 Task: Search one way flight ticket for 5 adults, 2 children, 1 infant in seat and 1 infant on lap in economy from Manchester: Manchester-boston Regional Airport to Rockford: Chicago Rockford International Airport(was Northwest Chicagoland Regional Airport At Rockford) on 5-1-2023. Choice of flights is Delta. Number of bags: 2 carry on bags. Price is upto 98000. Outbound departure time preference is 18:45.
Action: Mouse moved to (232, 333)
Screenshot: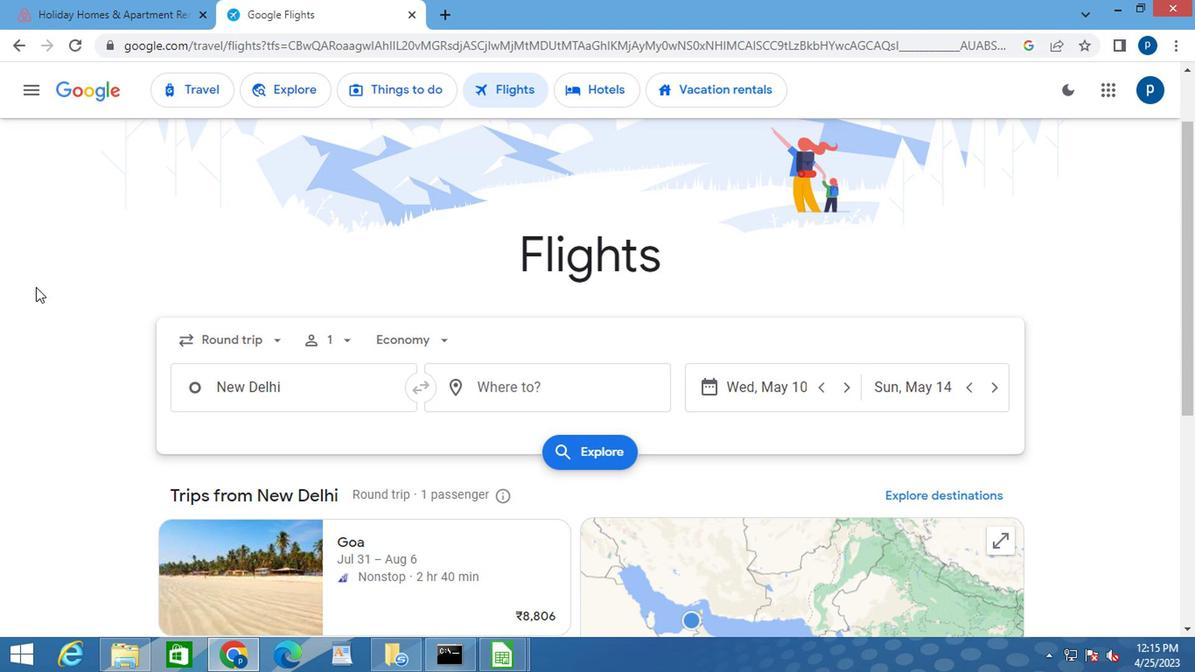 
Action: Mouse pressed left at (232, 333)
Screenshot: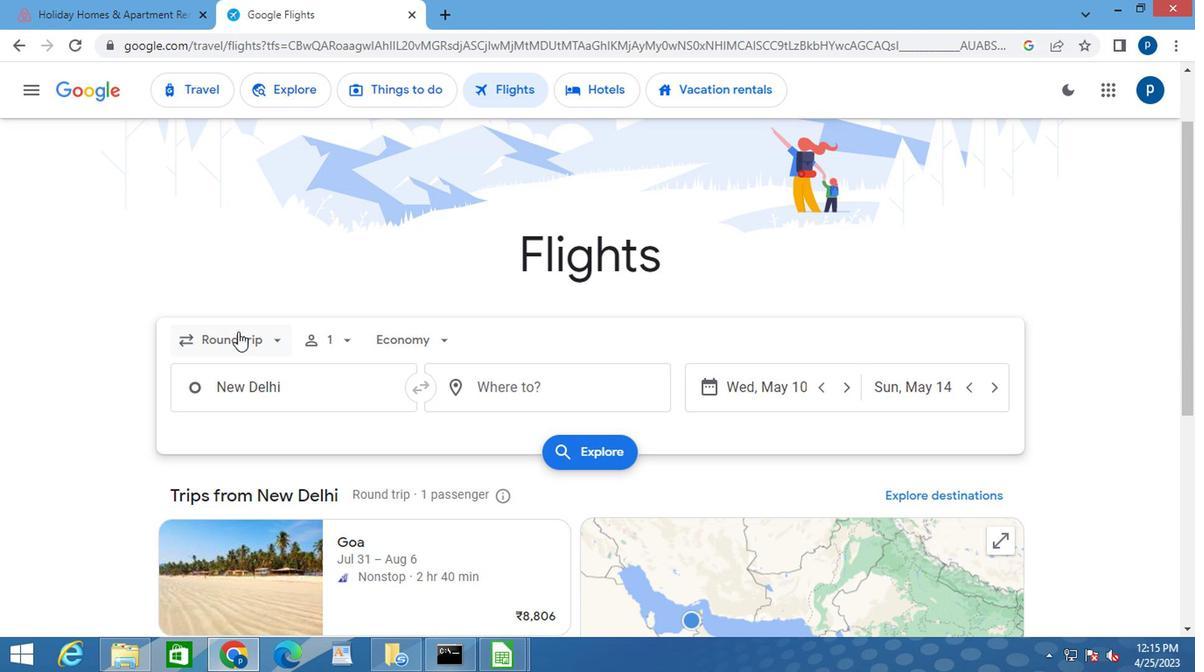 
Action: Mouse moved to (237, 416)
Screenshot: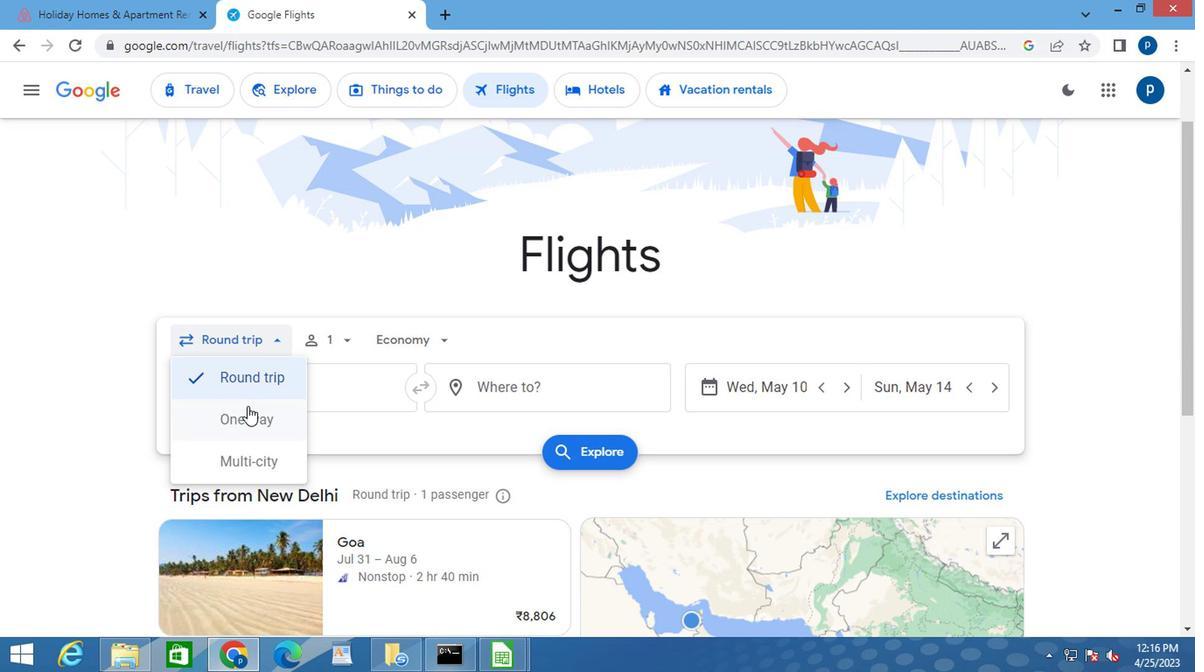 
Action: Mouse pressed left at (237, 416)
Screenshot: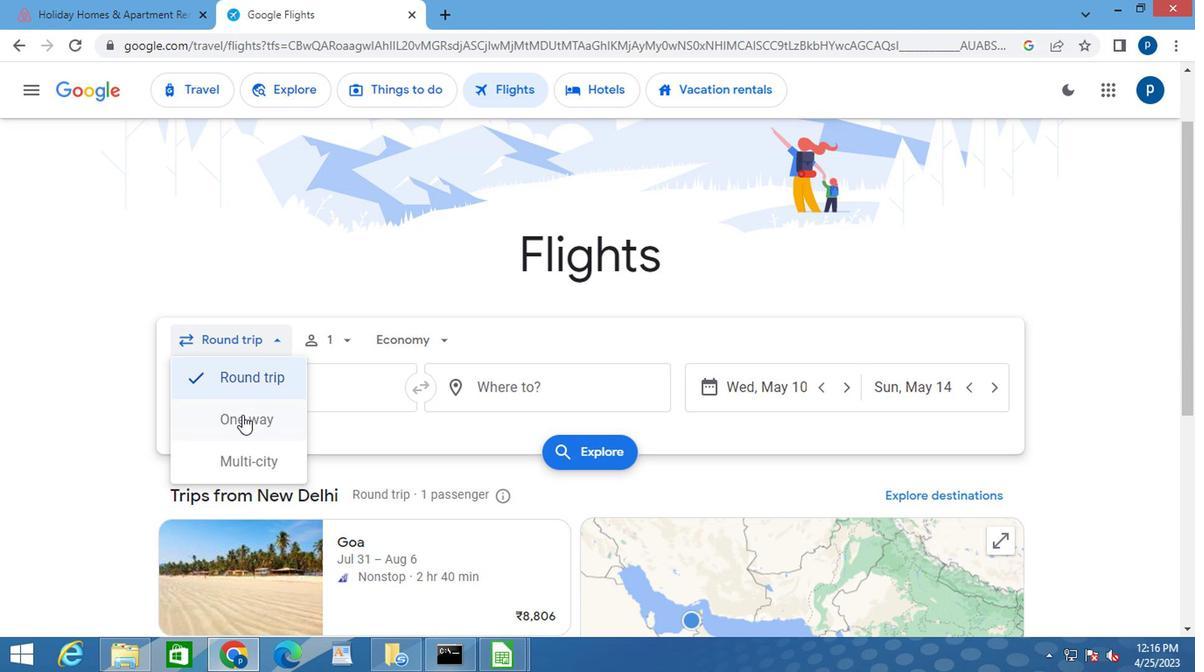 
Action: Mouse moved to (337, 341)
Screenshot: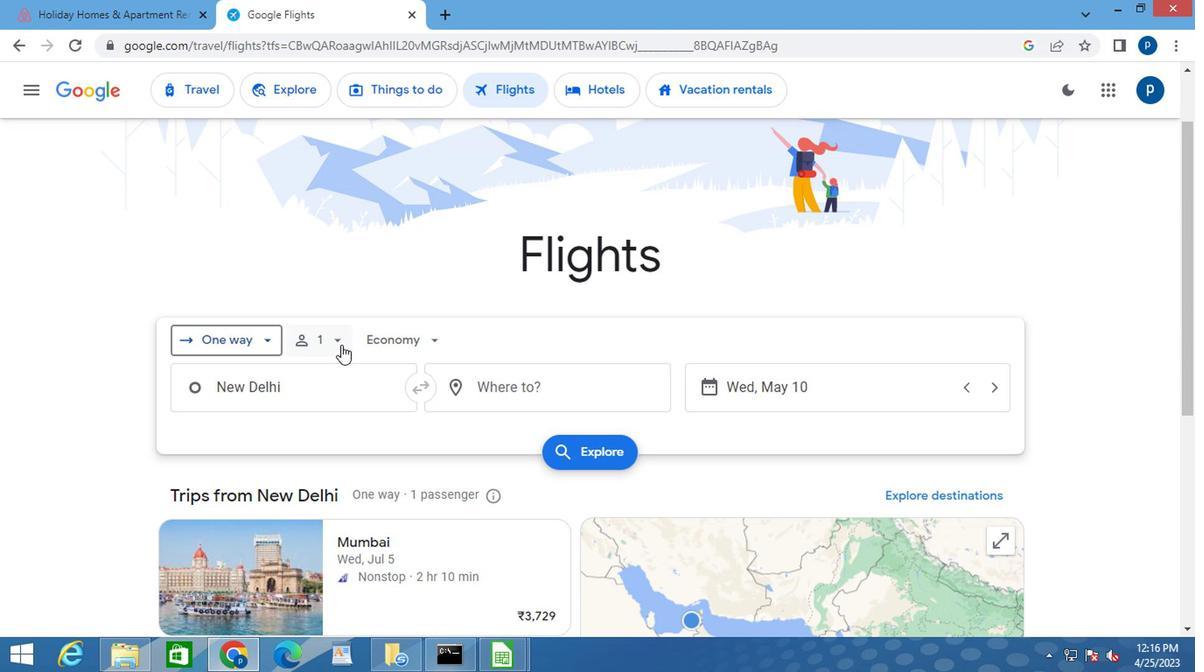 
Action: Mouse pressed left at (337, 341)
Screenshot: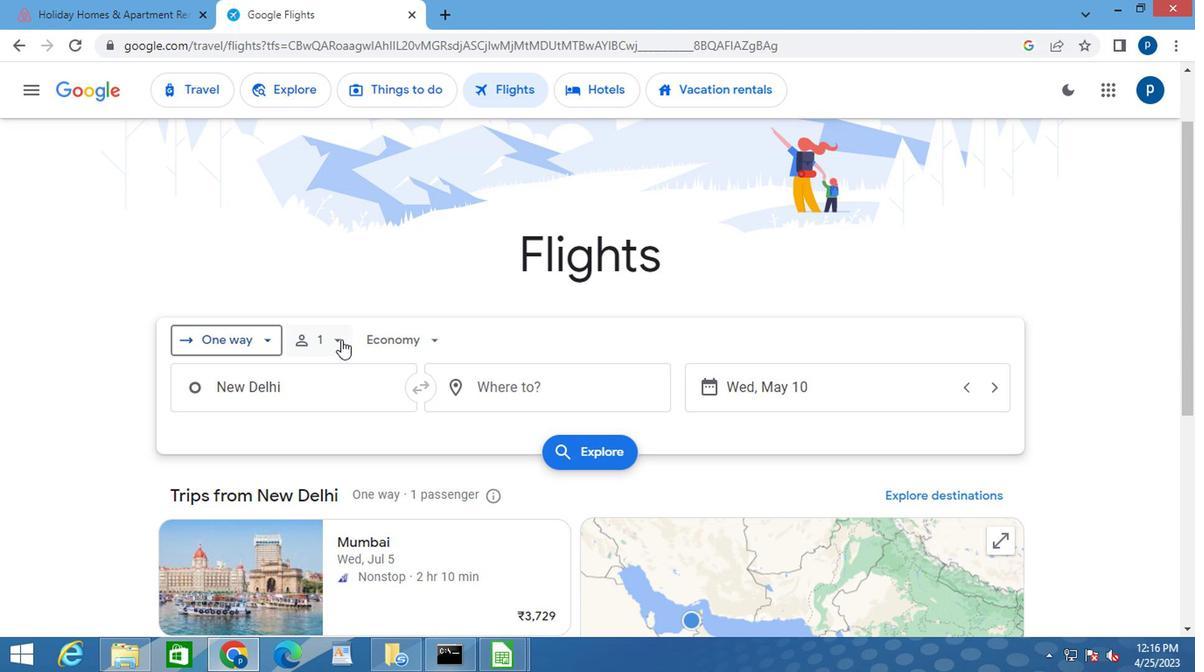 
Action: Mouse moved to (474, 387)
Screenshot: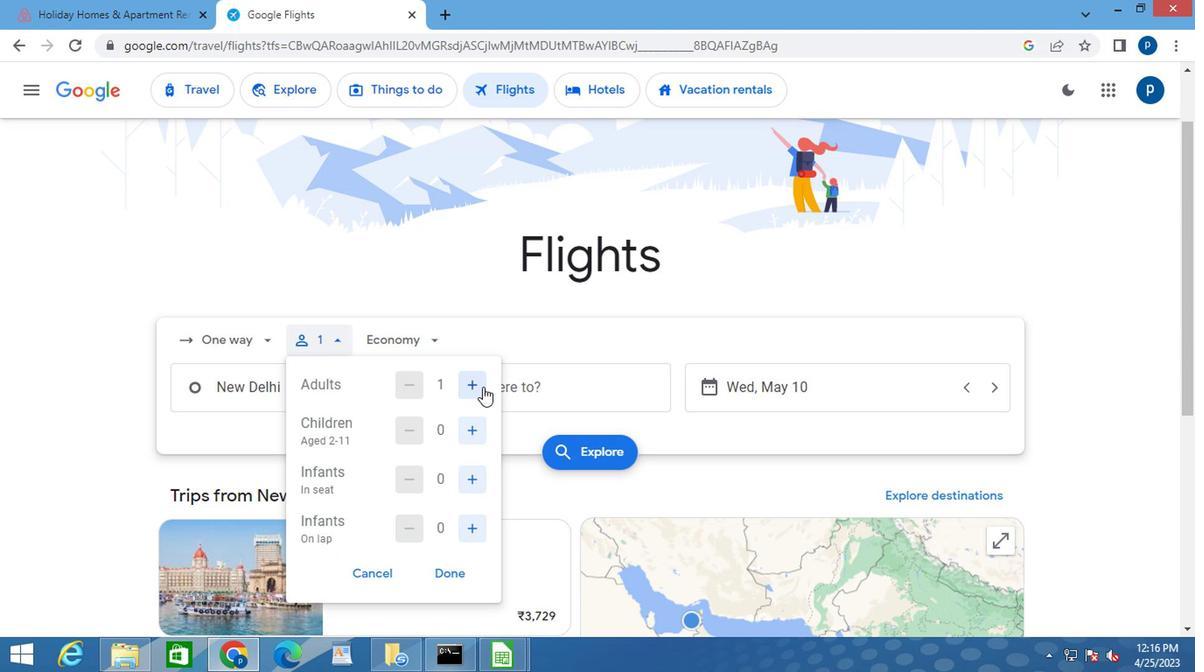 
Action: Mouse pressed left at (474, 387)
Screenshot: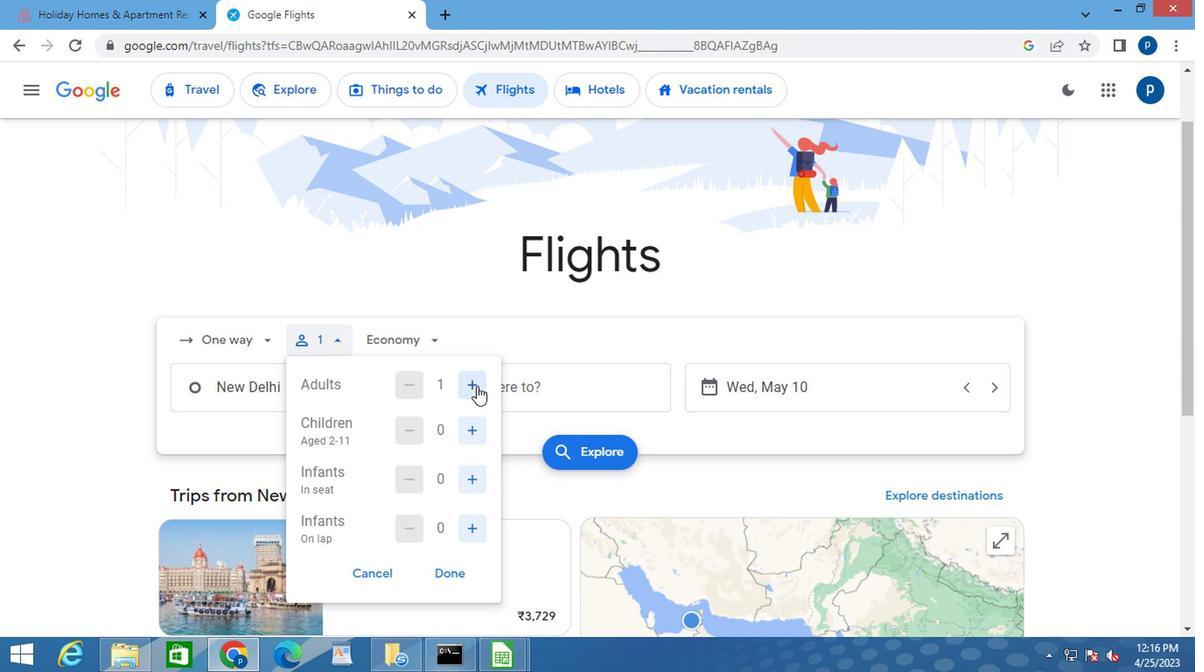 
Action: Mouse pressed left at (474, 387)
Screenshot: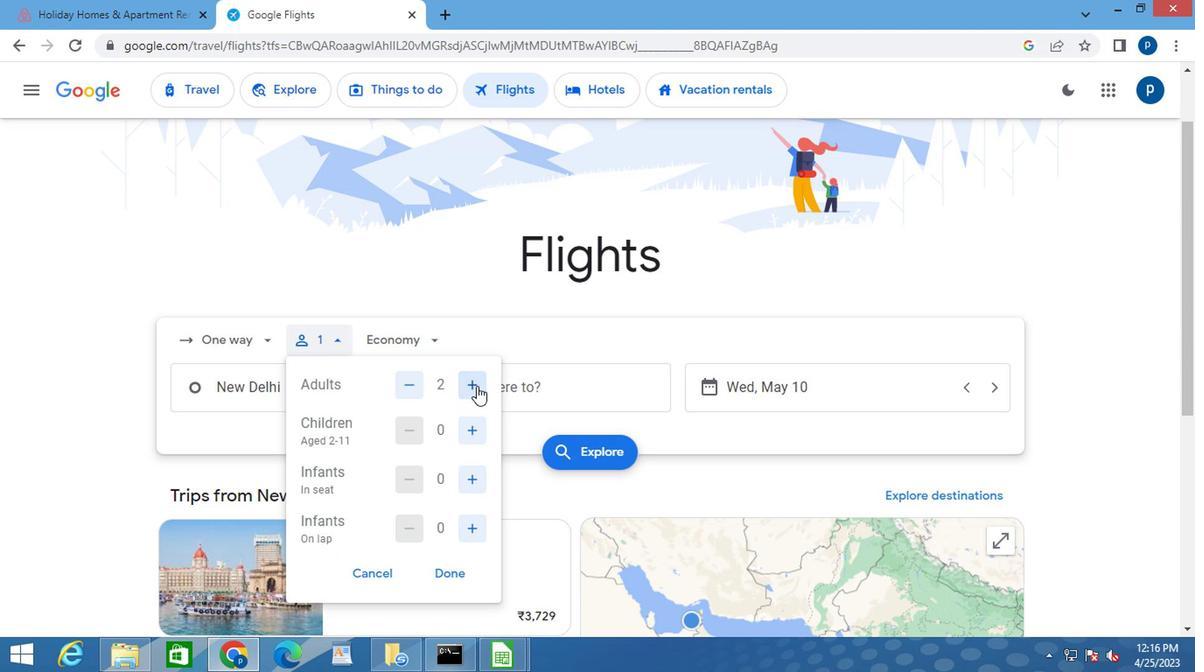 
Action: Mouse pressed left at (474, 387)
Screenshot: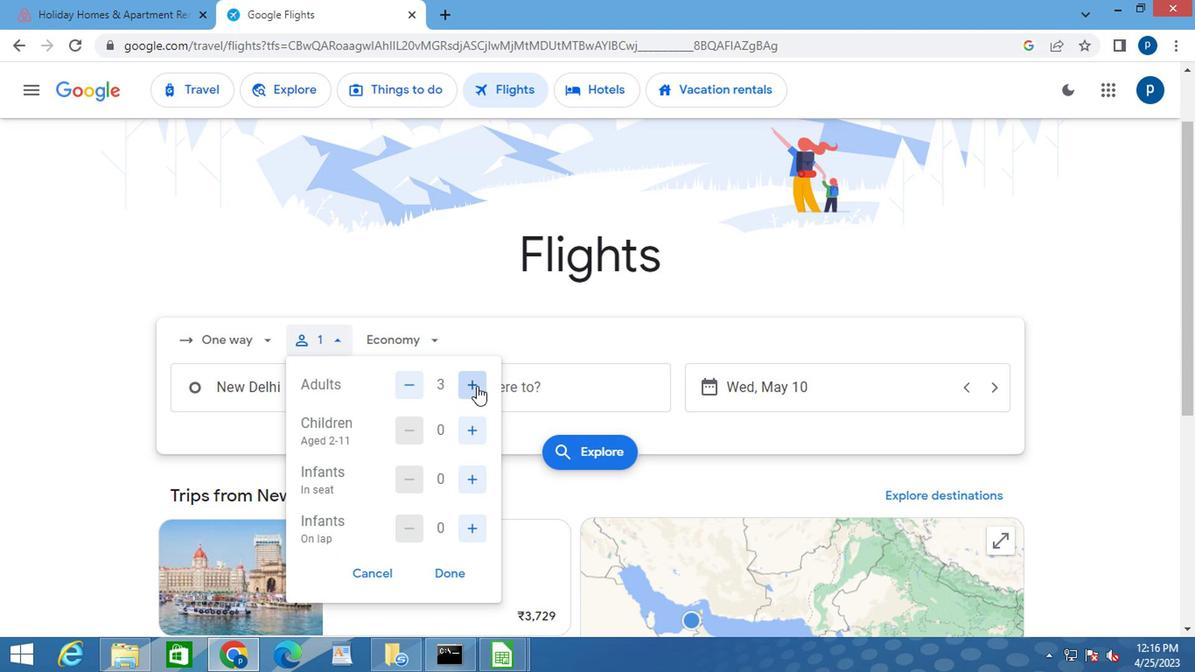 
Action: Mouse pressed left at (474, 387)
Screenshot: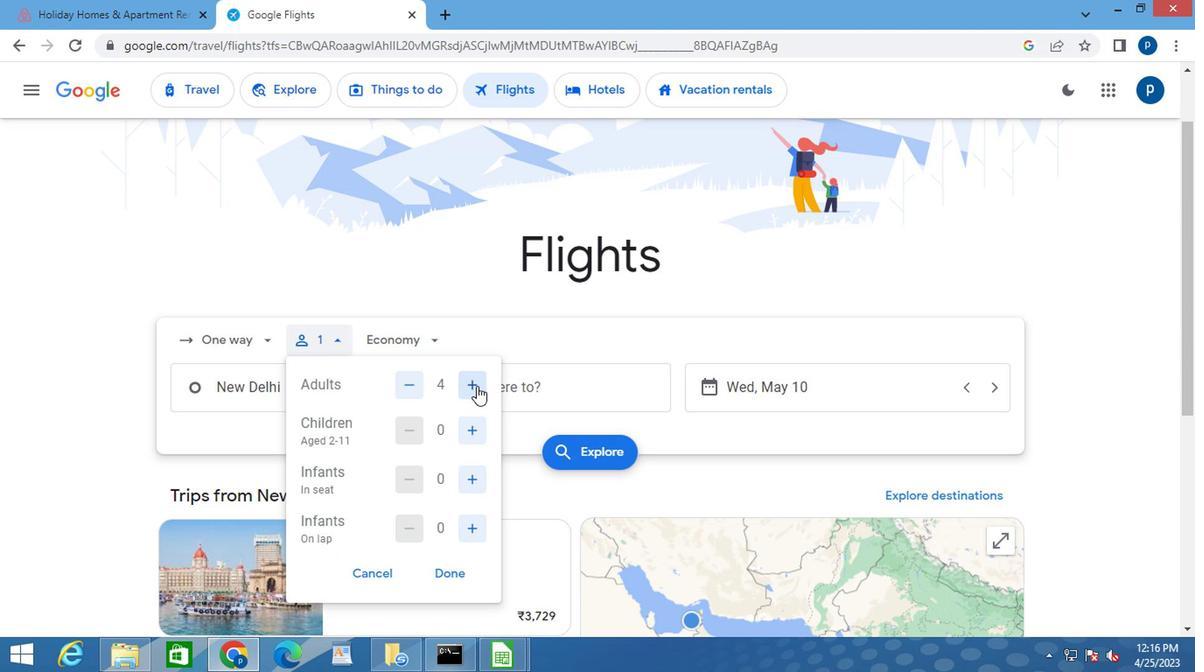 
Action: Mouse moved to (465, 429)
Screenshot: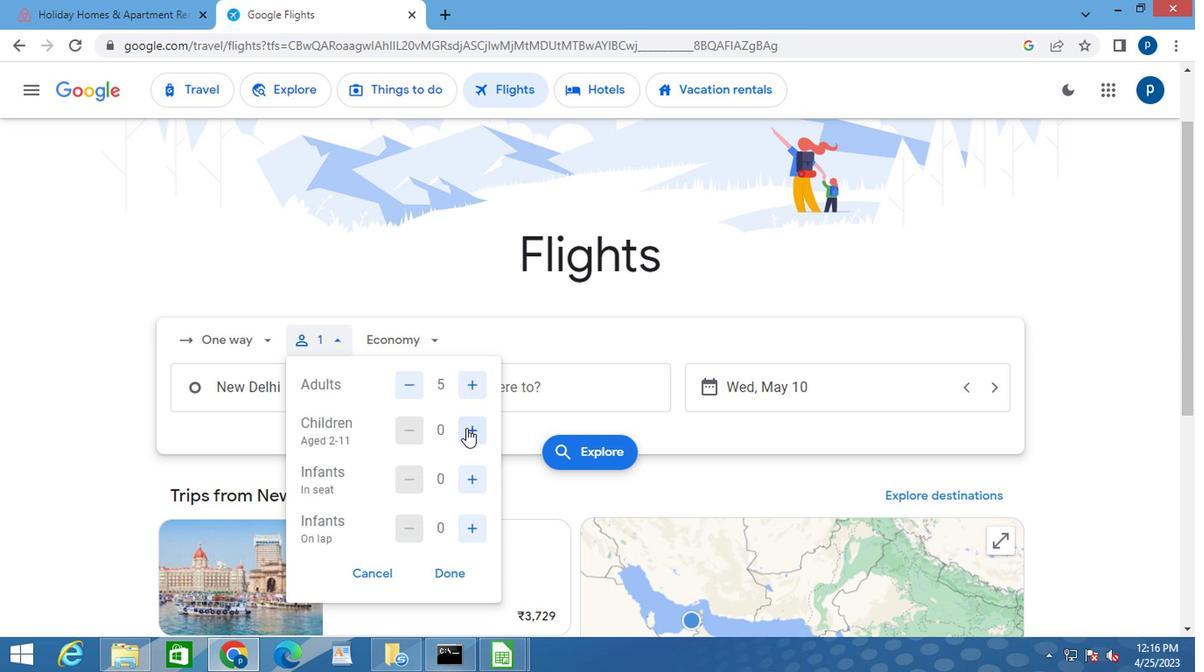 
Action: Mouse pressed left at (465, 429)
Screenshot: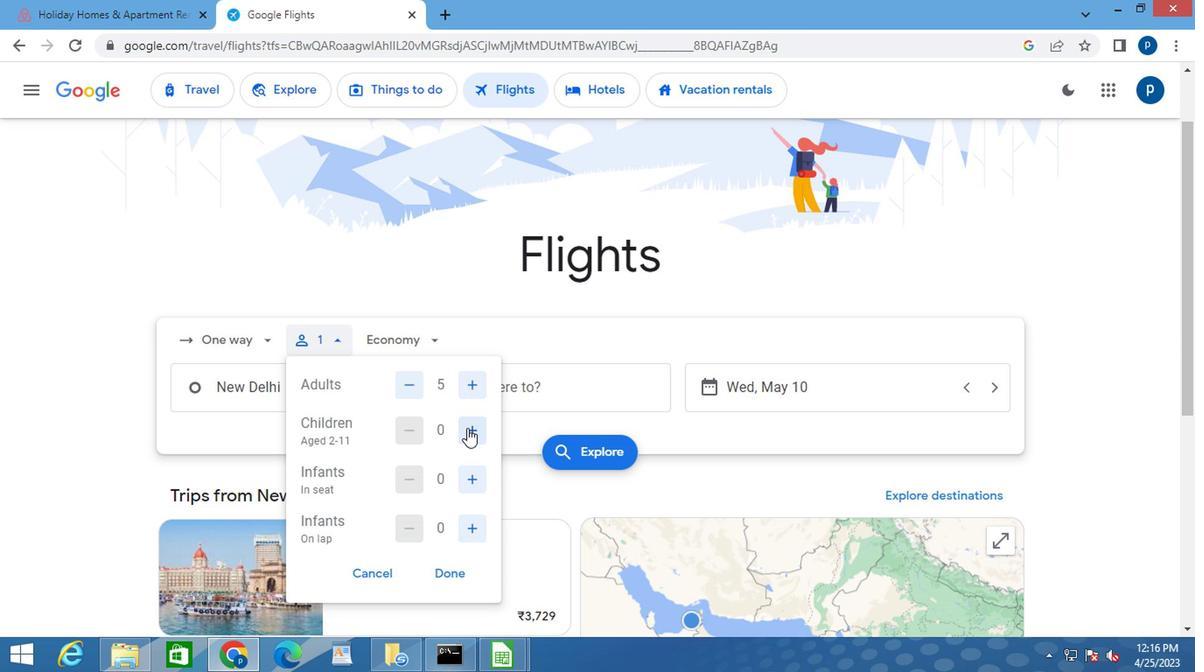 
Action: Mouse moved to (466, 428)
Screenshot: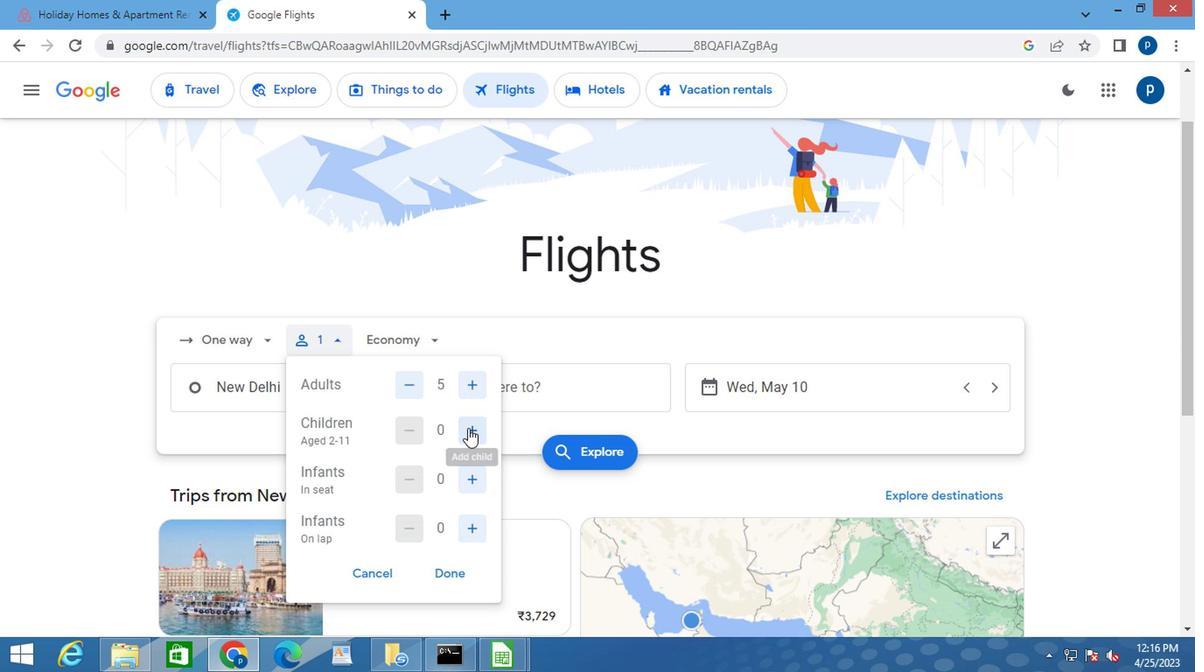 
Action: Mouse pressed left at (466, 428)
Screenshot: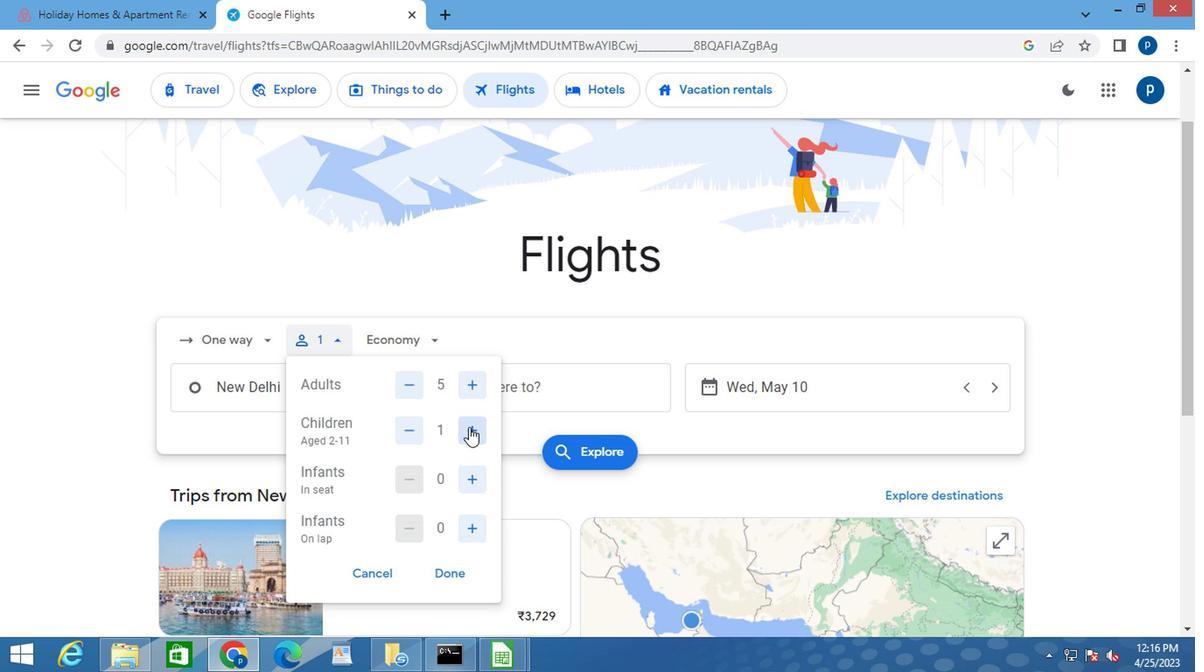 
Action: Mouse moved to (468, 479)
Screenshot: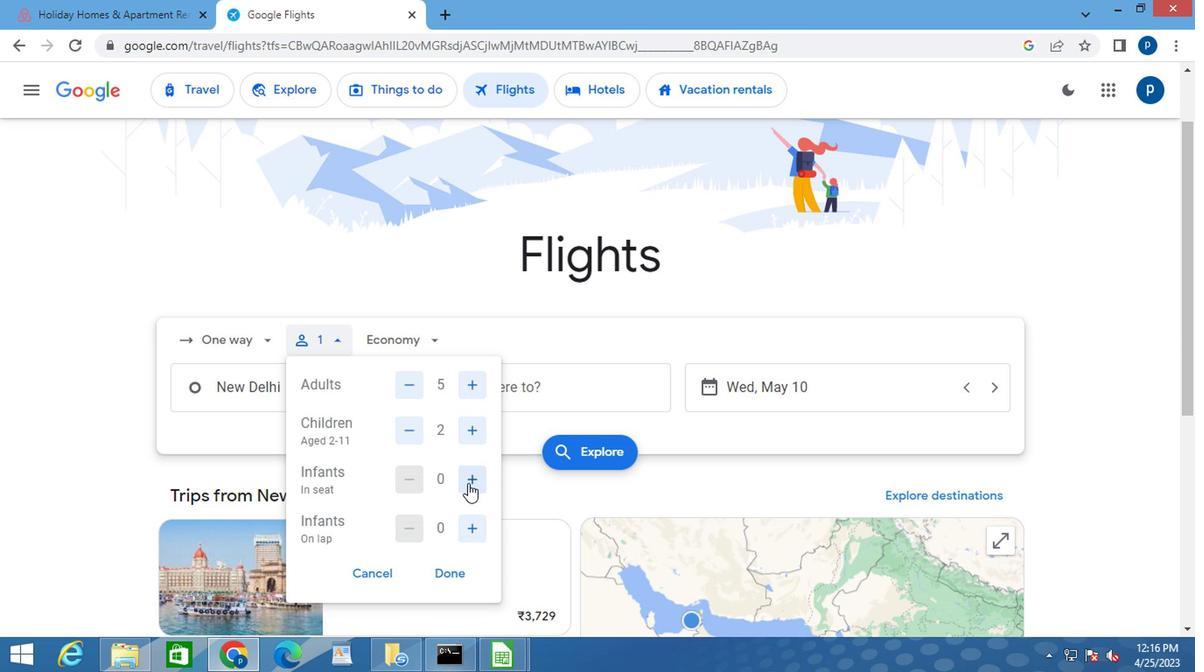 
Action: Mouse pressed left at (468, 479)
Screenshot: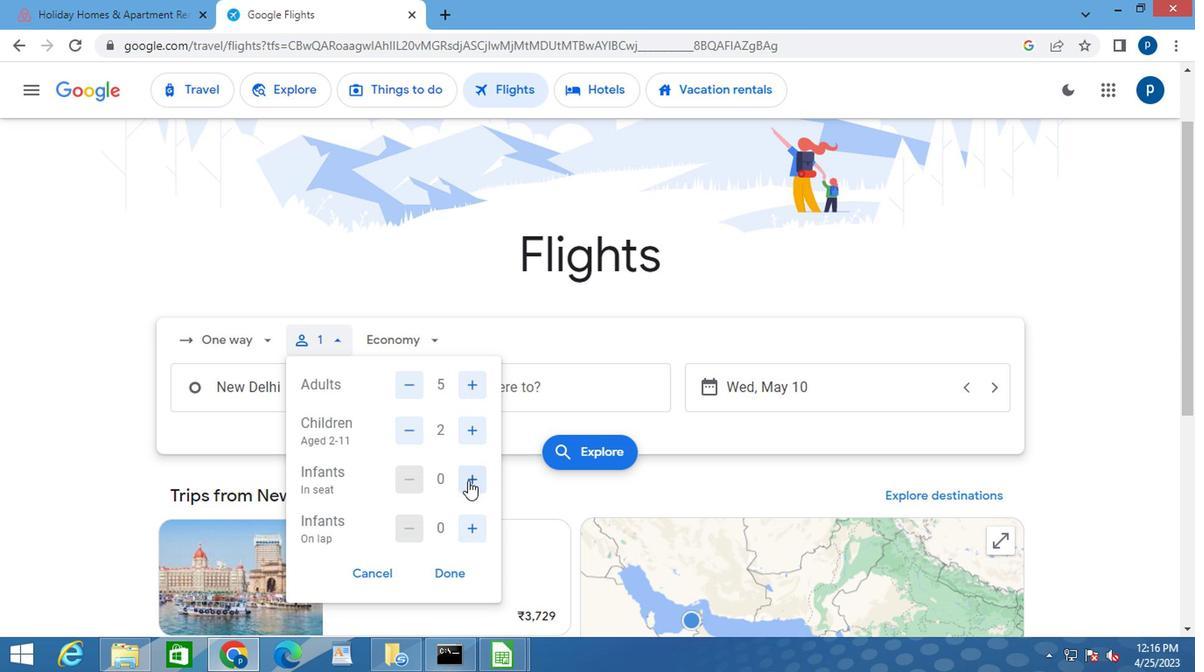 
Action: Mouse moved to (466, 524)
Screenshot: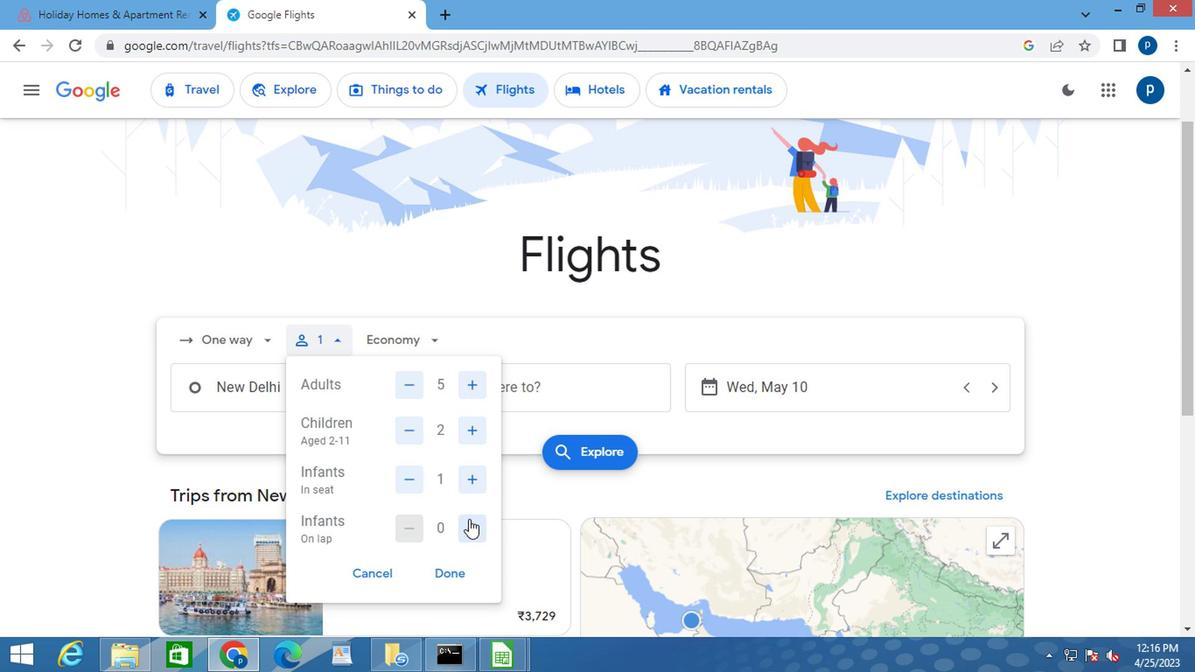 
Action: Mouse pressed left at (466, 524)
Screenshot: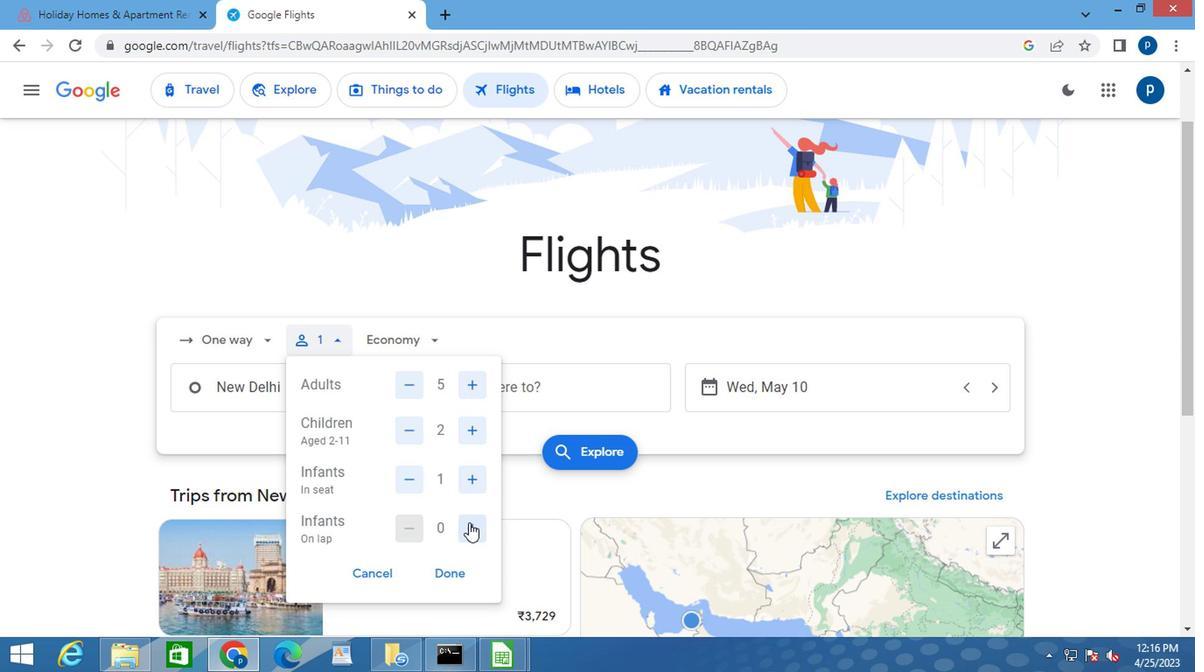 
Action: Mouse moved to (445, 570)
Screenshot: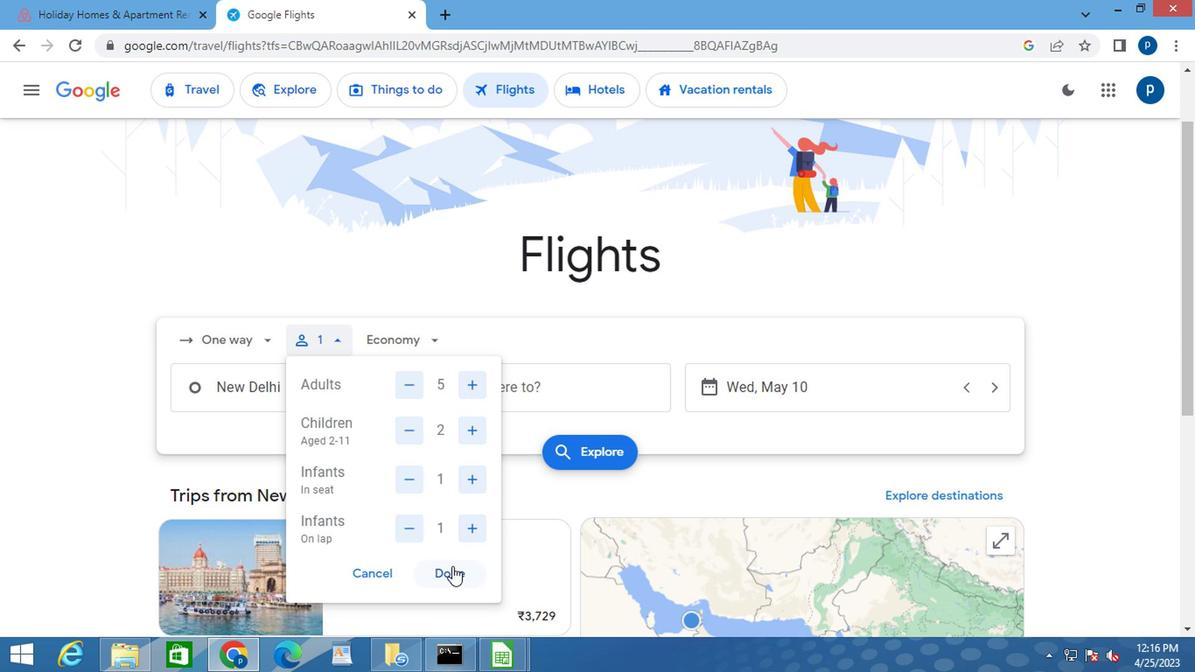 
Action: Mouse pressed left at (445, 570)
Screenshot: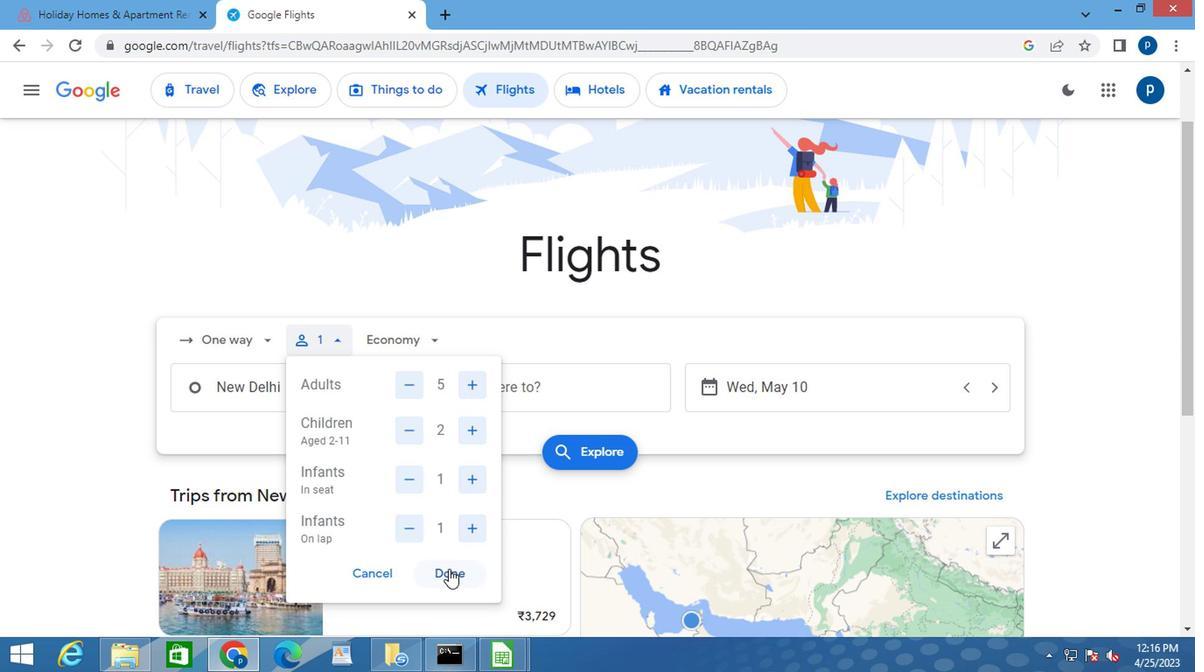 
Action: Mouse moved to (420, 339)
Screenshot: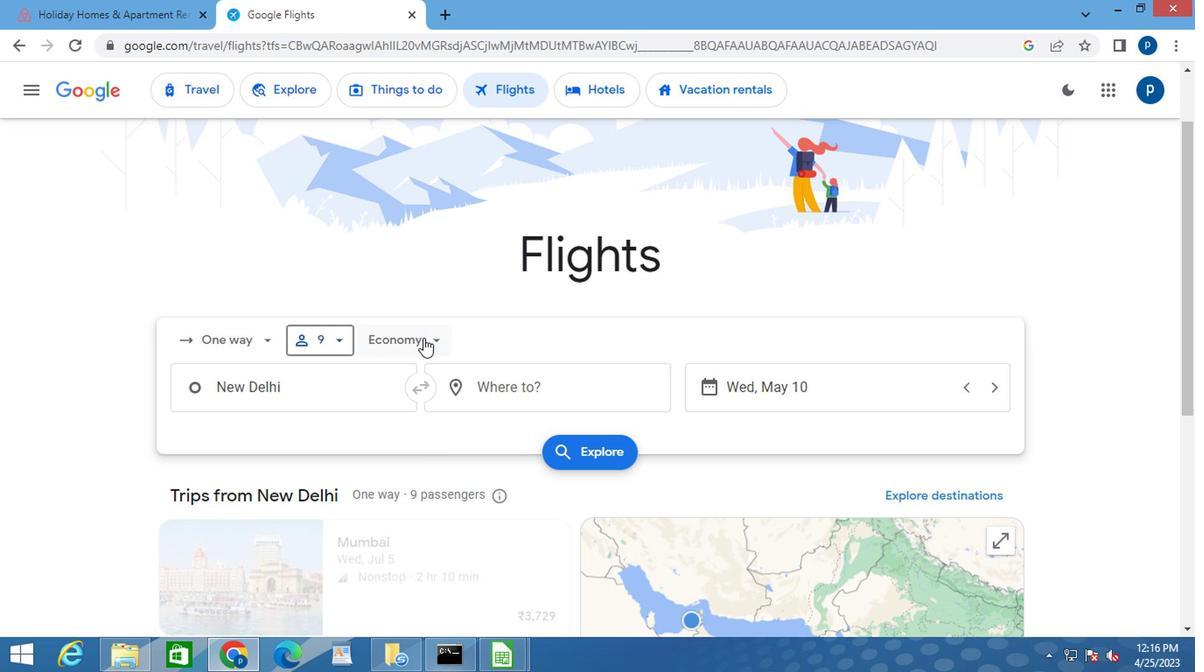 
Action: Mouse pressed left at (420, 339)
Screenshot: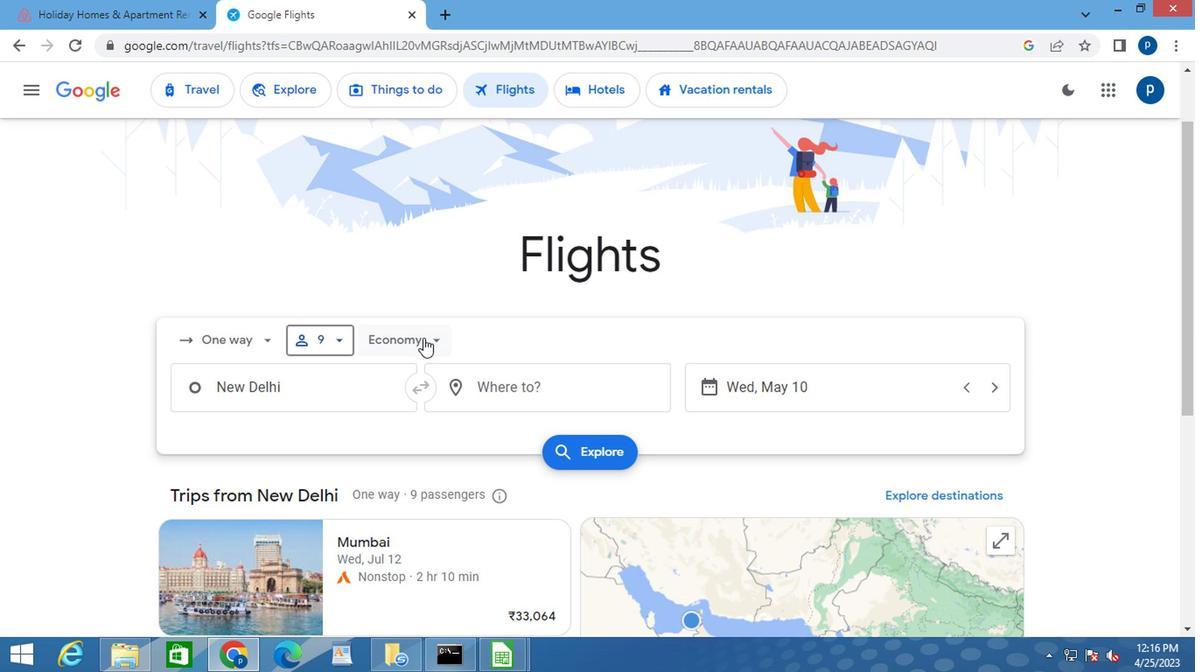 
Action: Mouse pressed left at (420, 339)
Screenshot: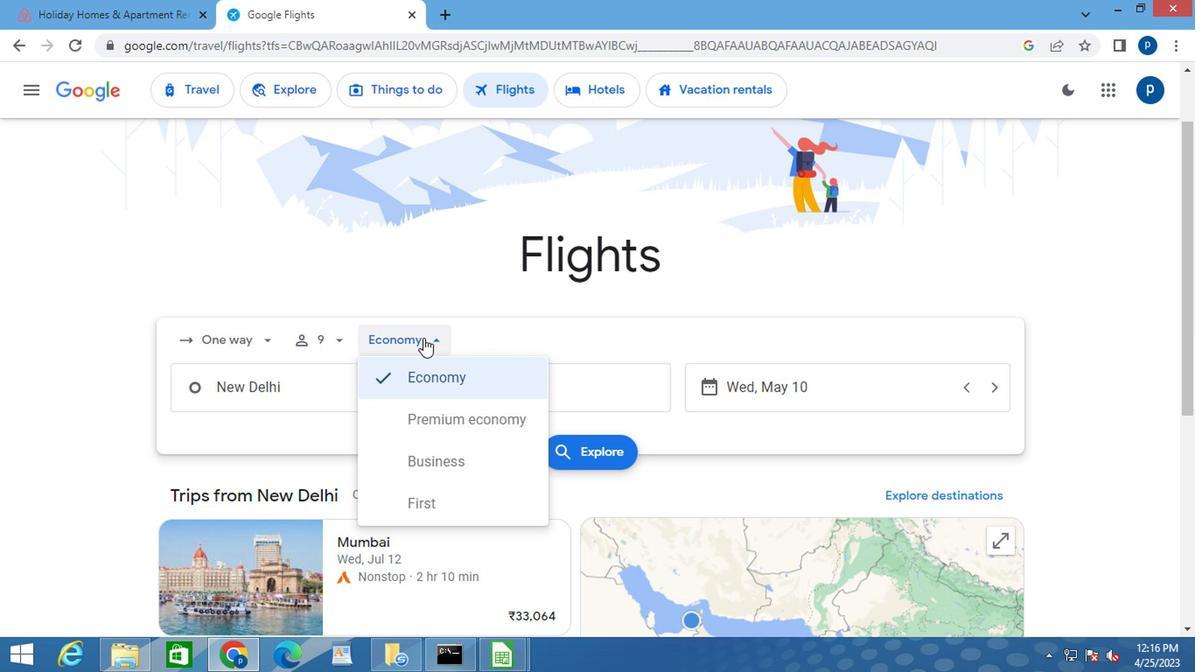 
Action: Mouse moved to (251, 390)
Screenshot: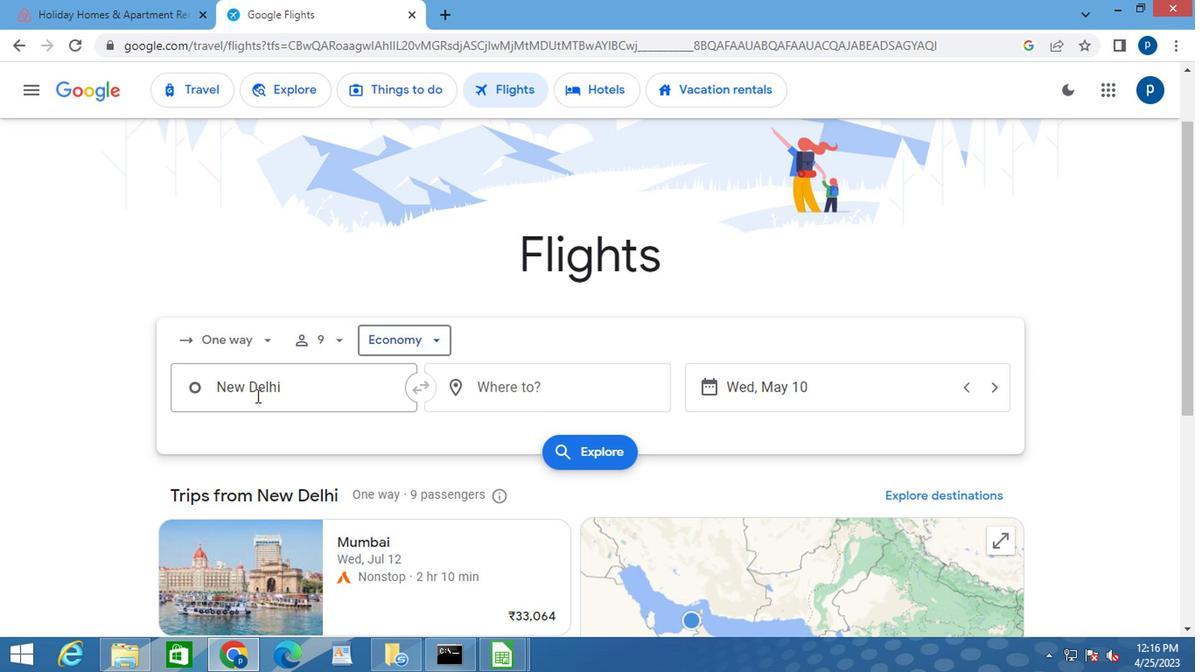 
Action: Mouse pressed left at (251, 390)
Screenshot: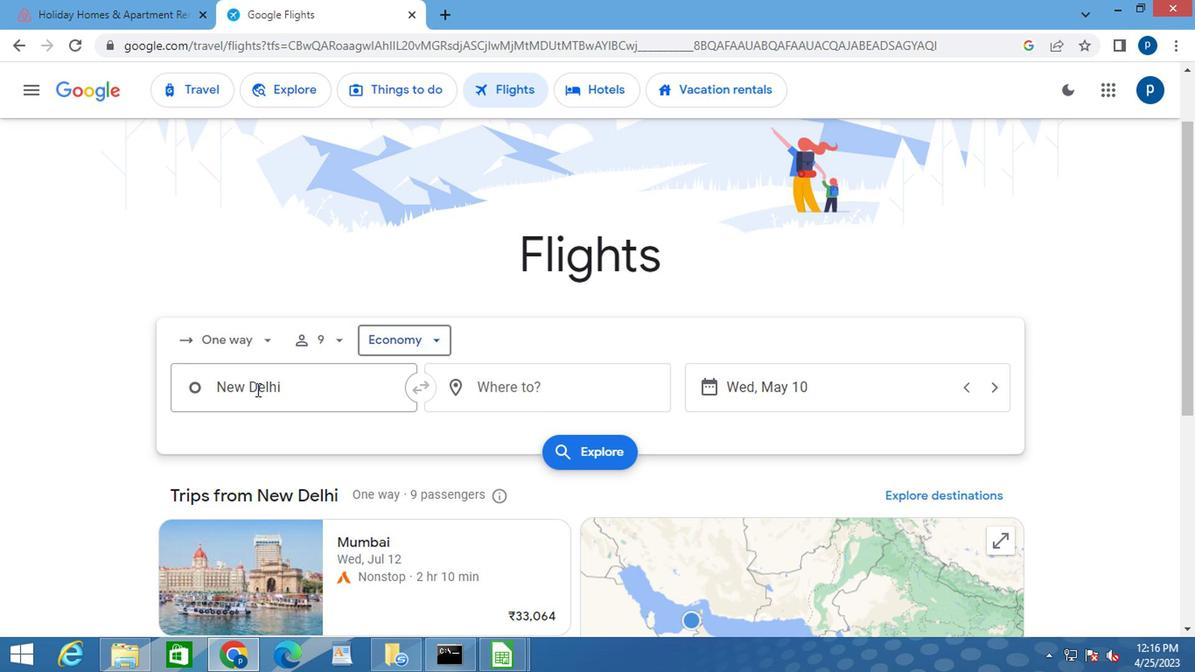 
Action: Mouse pressed left at (251, 390)
Screenshot: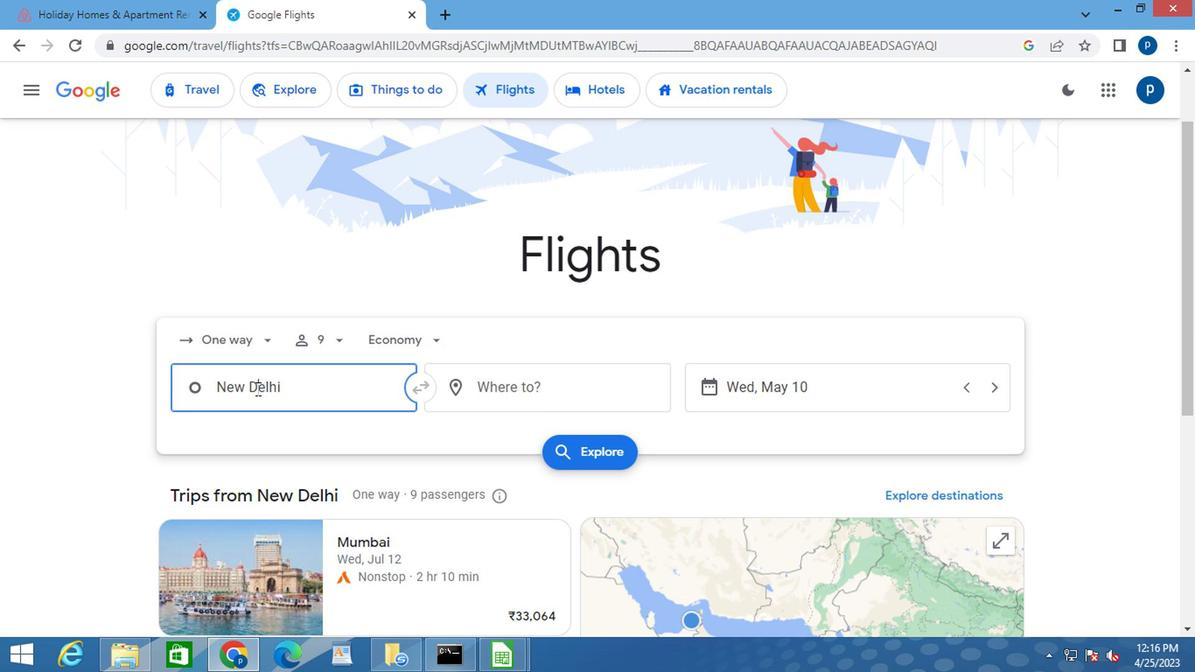 
Action: Key pressed m<Key.caps_lock>anchester<Key.space>-<Key.space><Key.caps_lock>b<Key.caps_lock>o
Screenshot: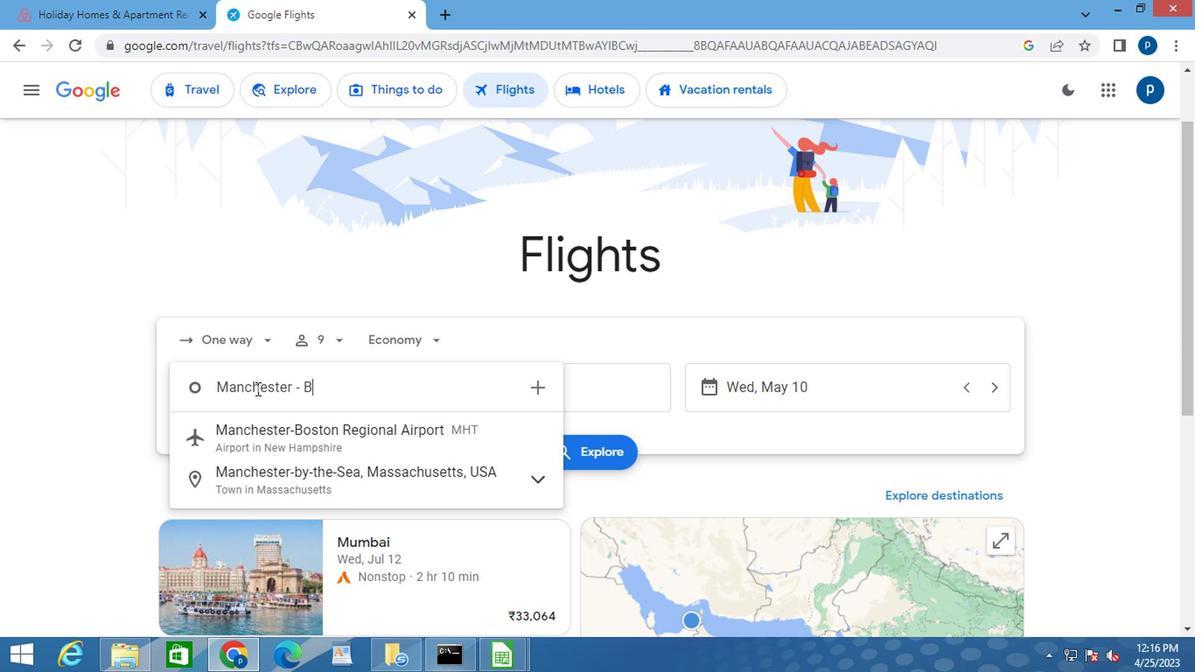 
Action: Mouse moved to (327, 428)
Screenshot: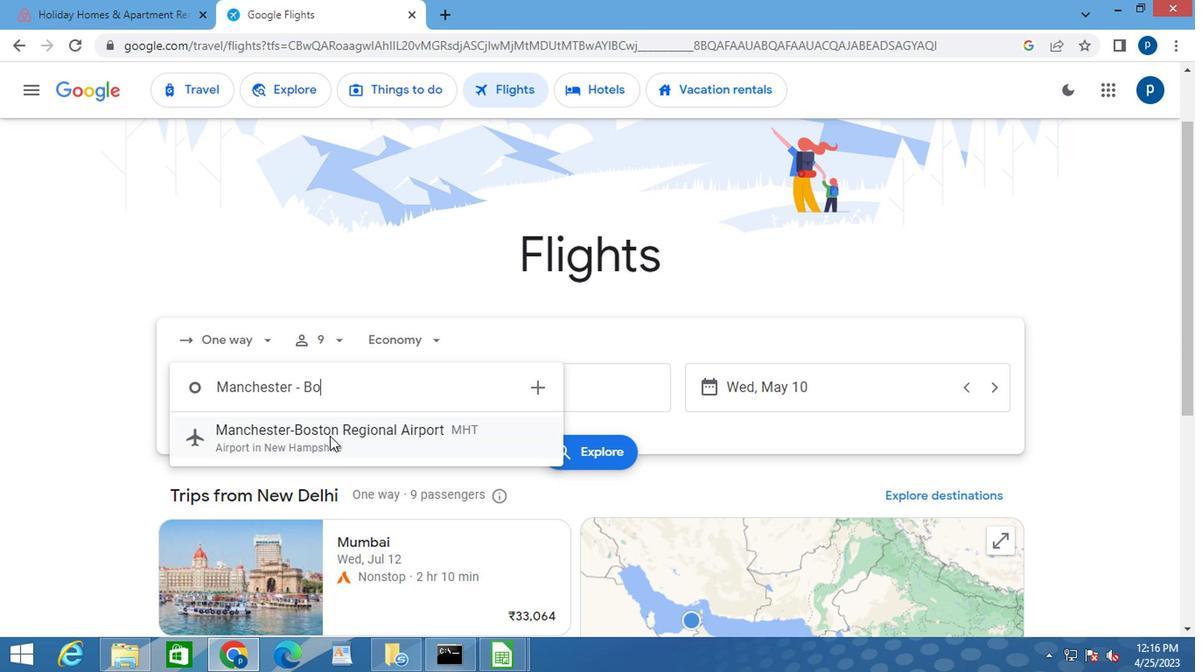 
Action: Mouse pressed left at (327, 428)
Screenshot: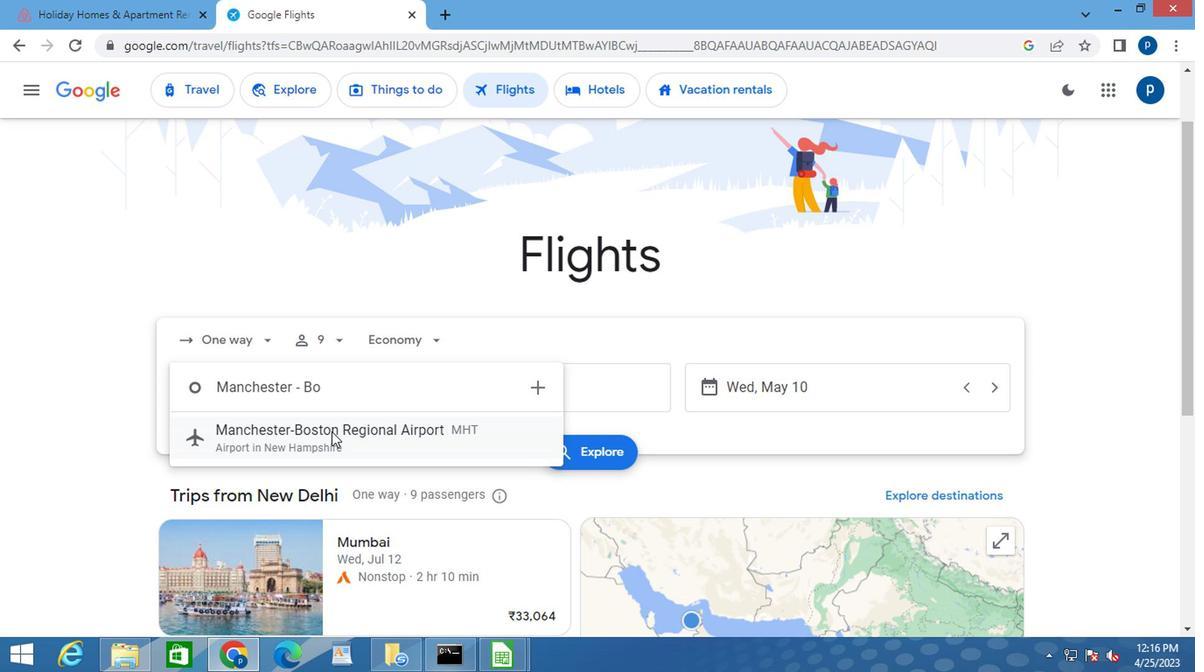 
Action: Mouse moved to (491, 393)
Screenshot: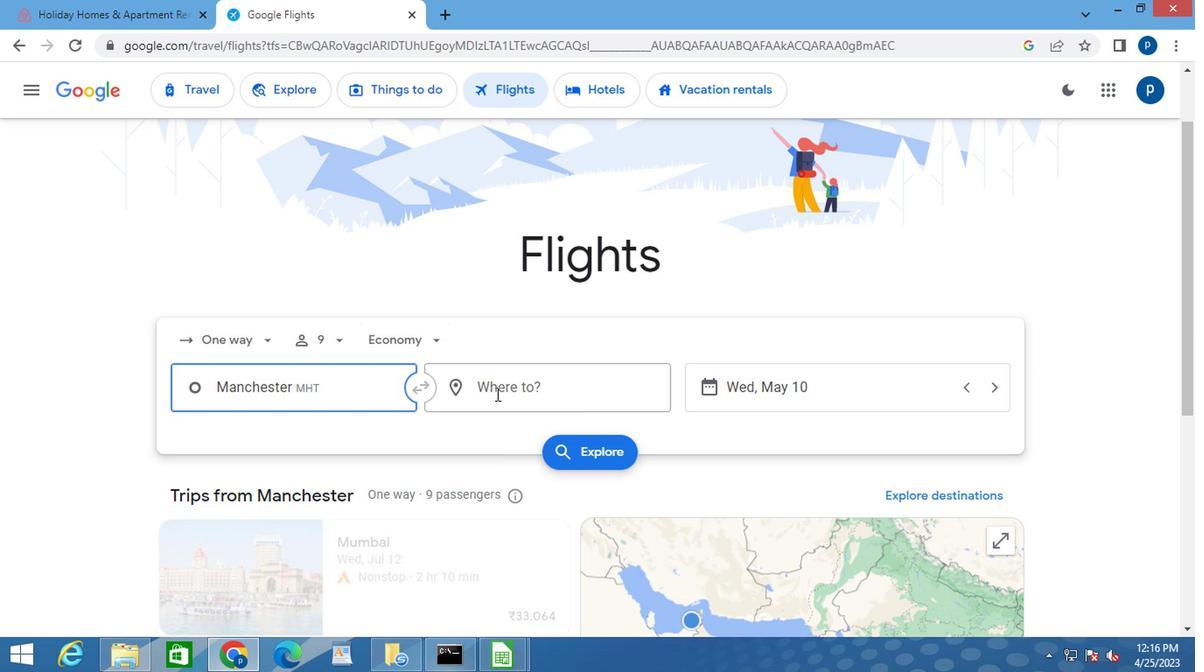 
Action: Mouse pressed left at (491, 393)
Screenshot: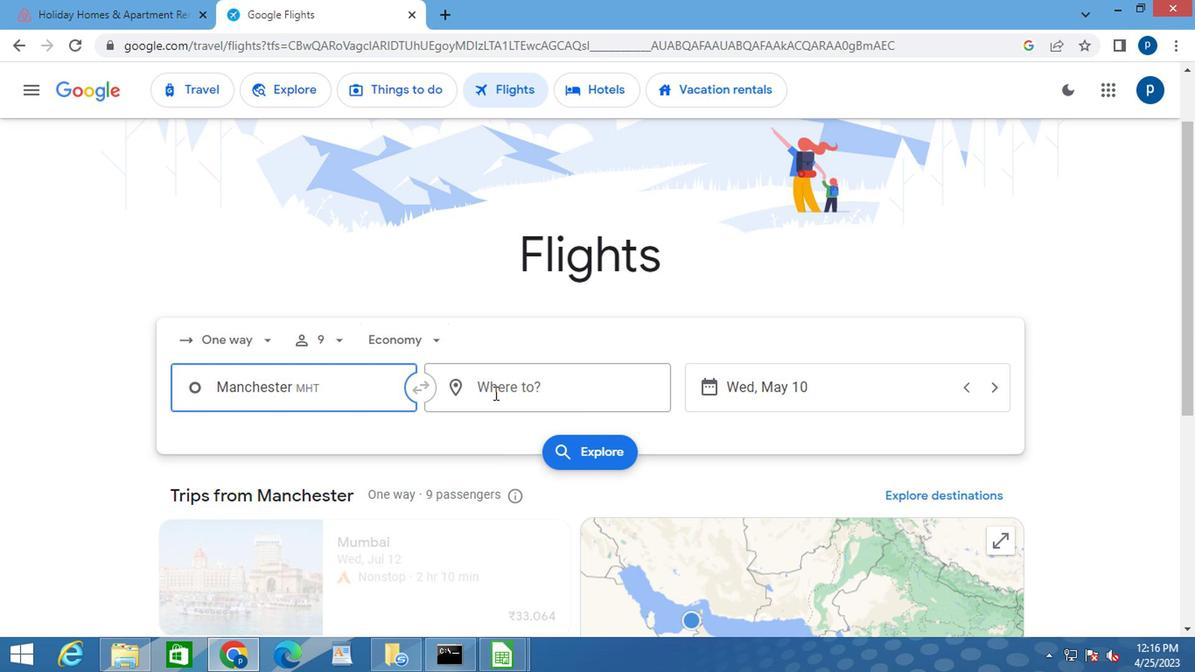 
Action: Key pressed <Key.caps_lock>c<Key.caps_lock>hicago<Key.space><Key.caps_lock>r<Key.caps_lock>ock
Screenshot: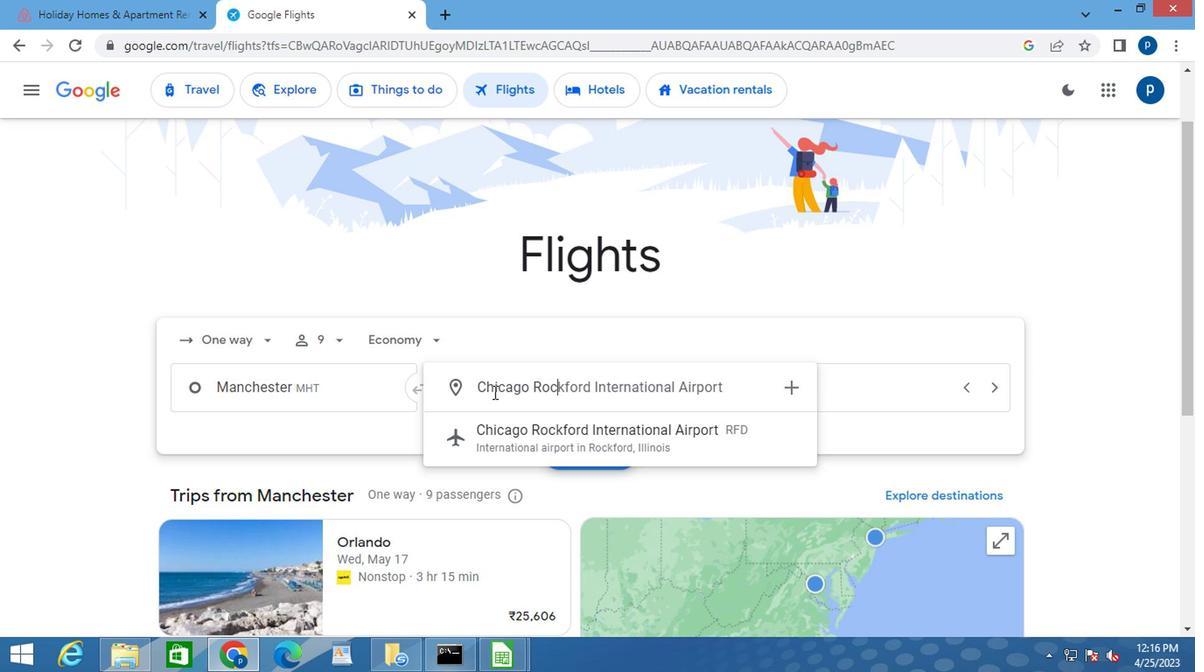 
Action: Mouse moved to (547, 438)
Screenshot: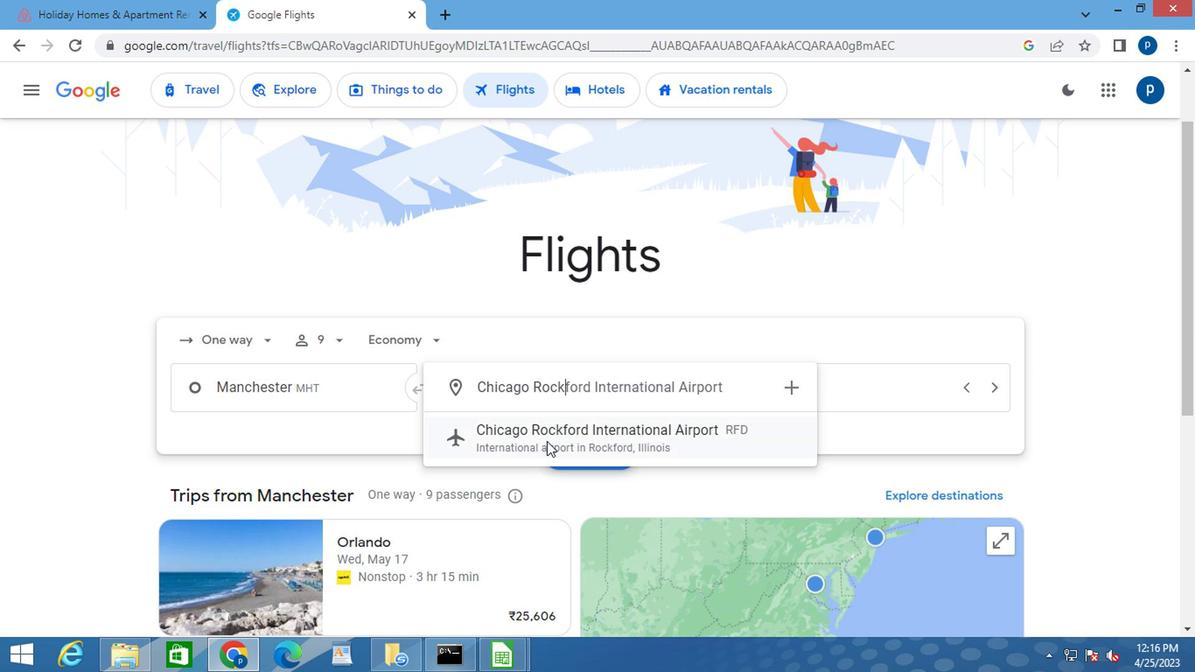 
Action: Mouse pressed left at (547, 438)
Screenshot: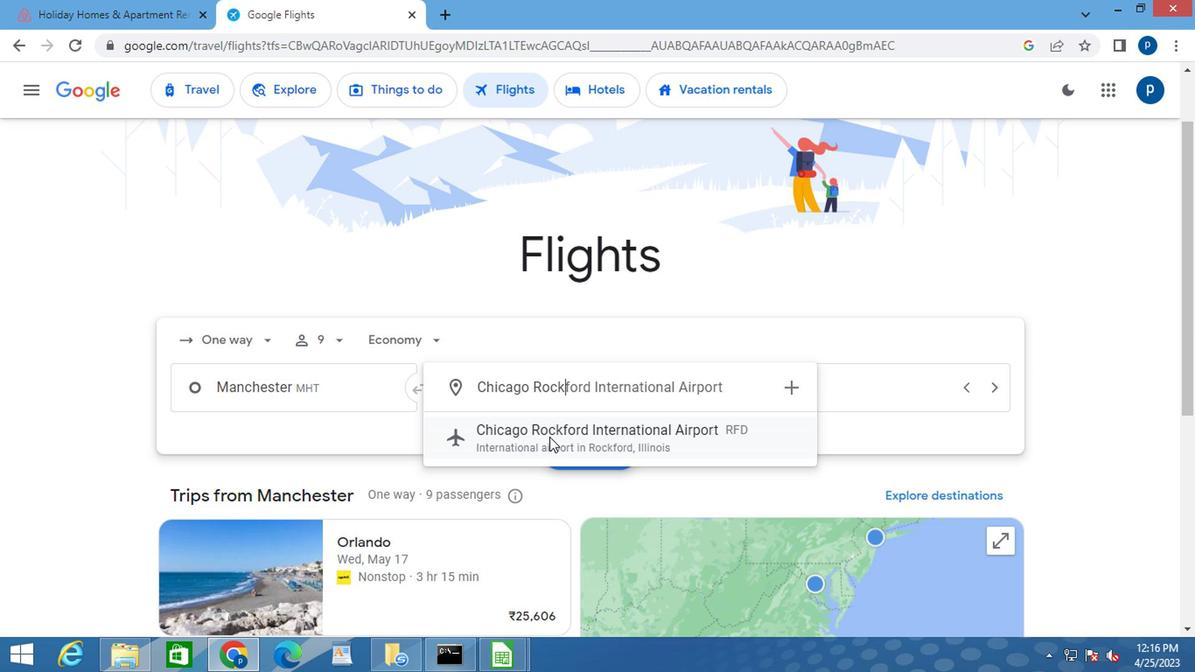 
Action: Mouse moved to (703, 389)
Screenshot: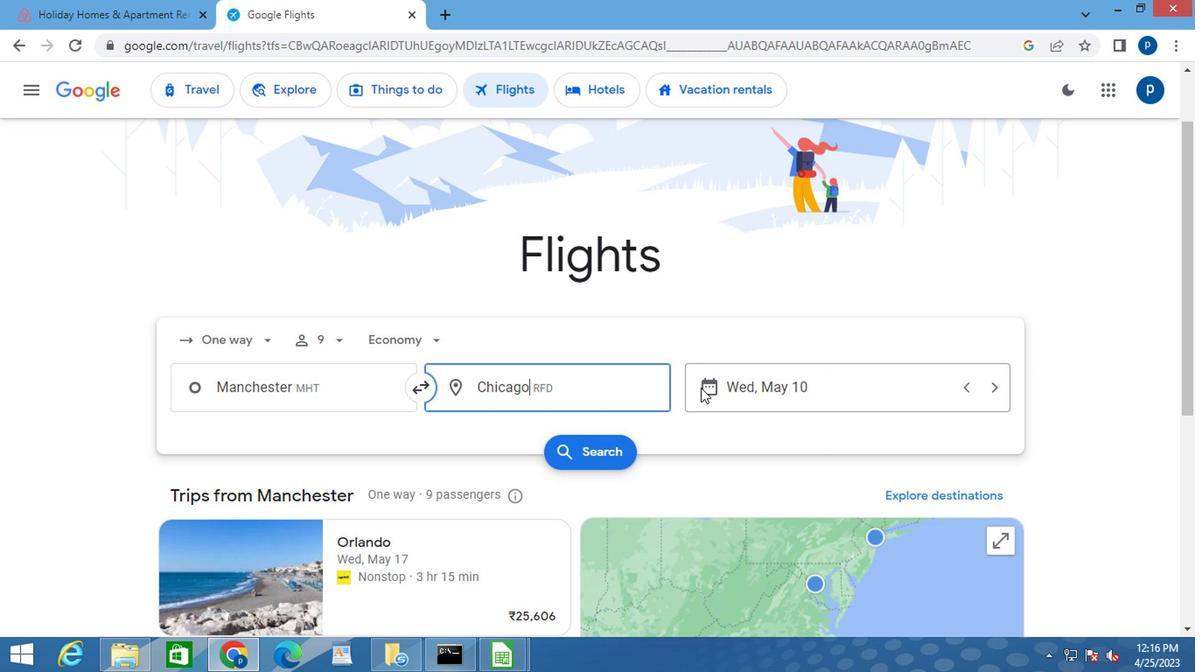 
Action: Mouse pressed left at (703, 389)
Screenshot: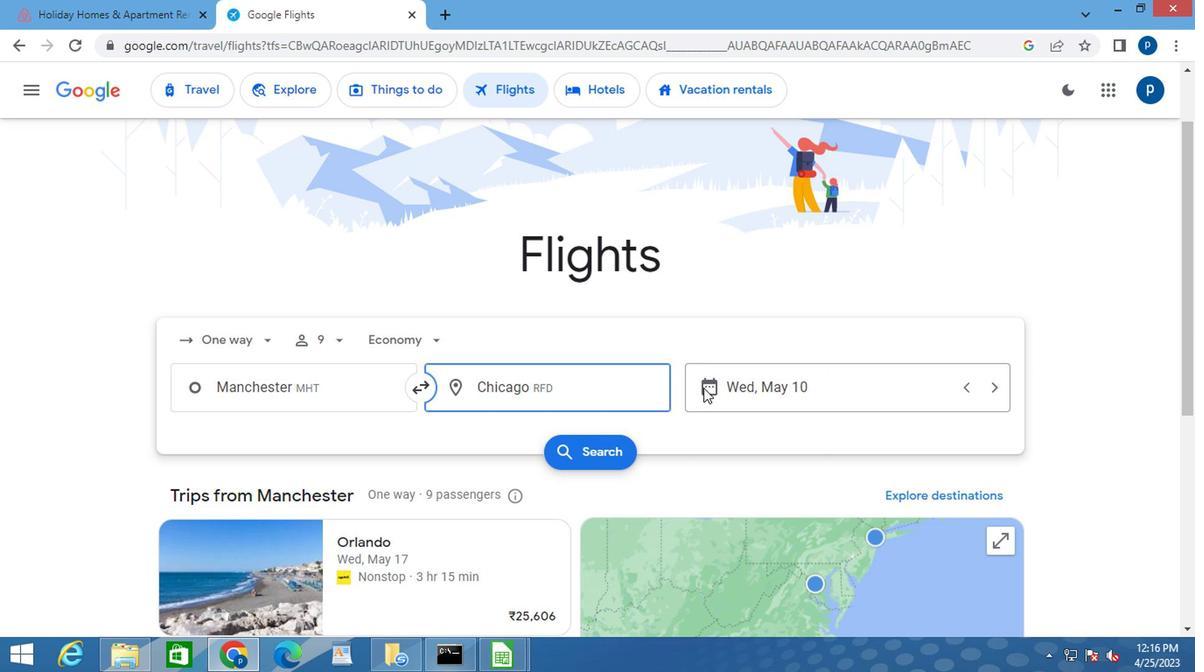 
Action: Mouse moved to (762, 324)
Screenshot: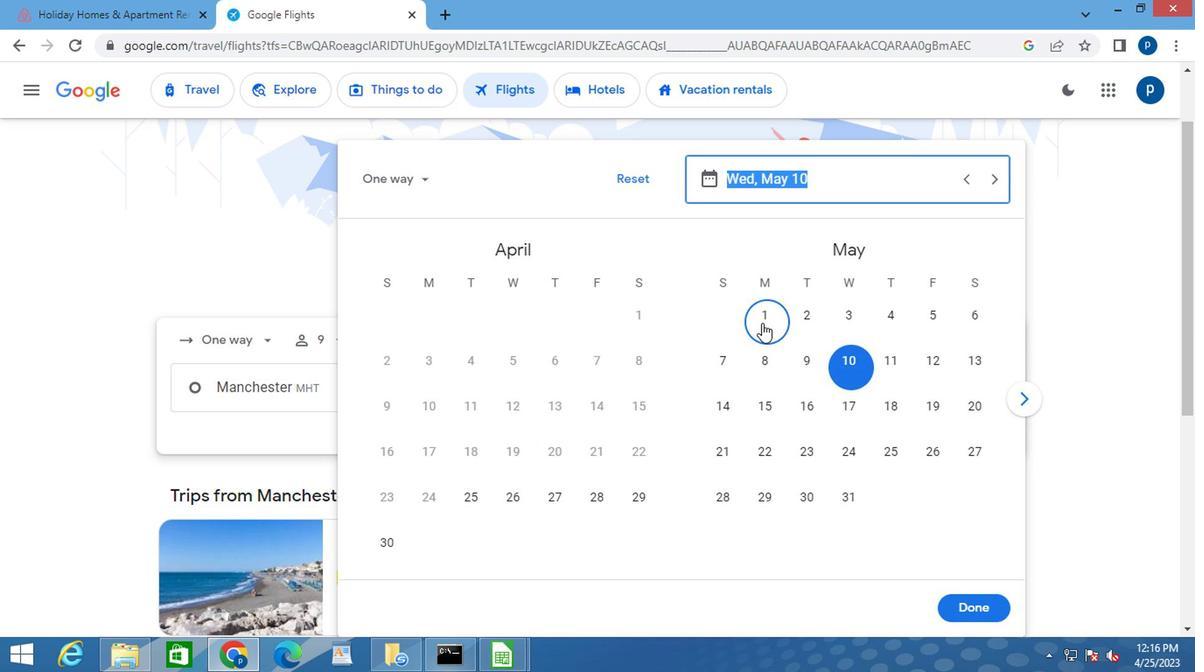 
Action: Mouse pressed left at (762, 324)
Screenshot: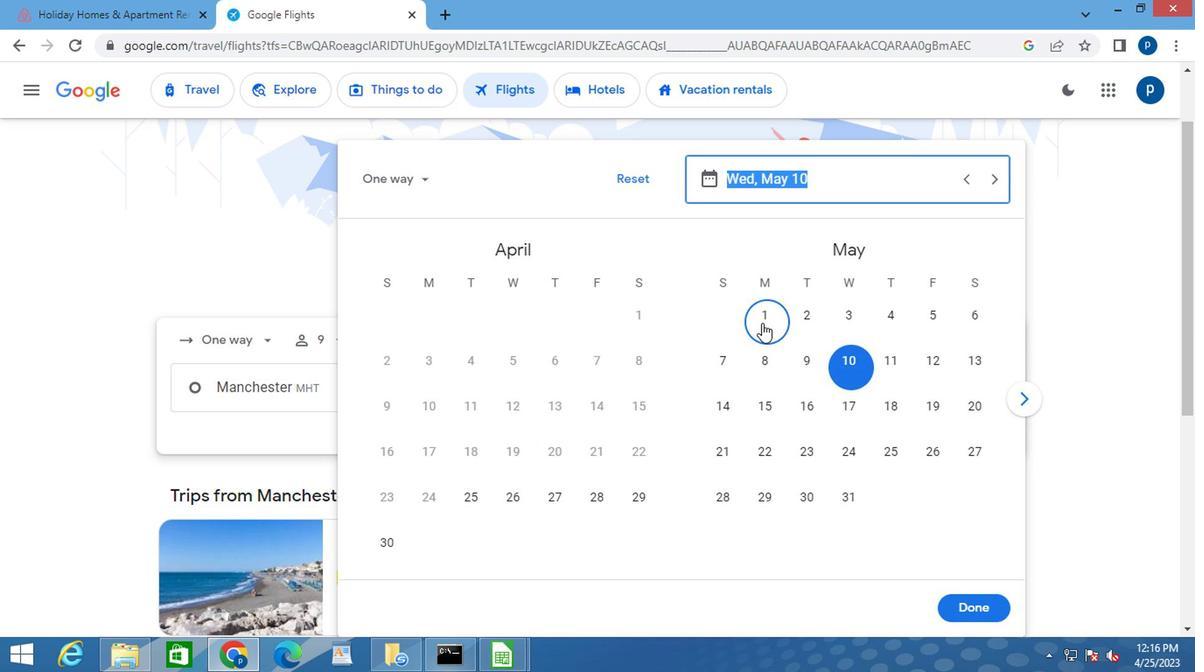 
Action: Mouse moved to (972, 608)
Screenshot: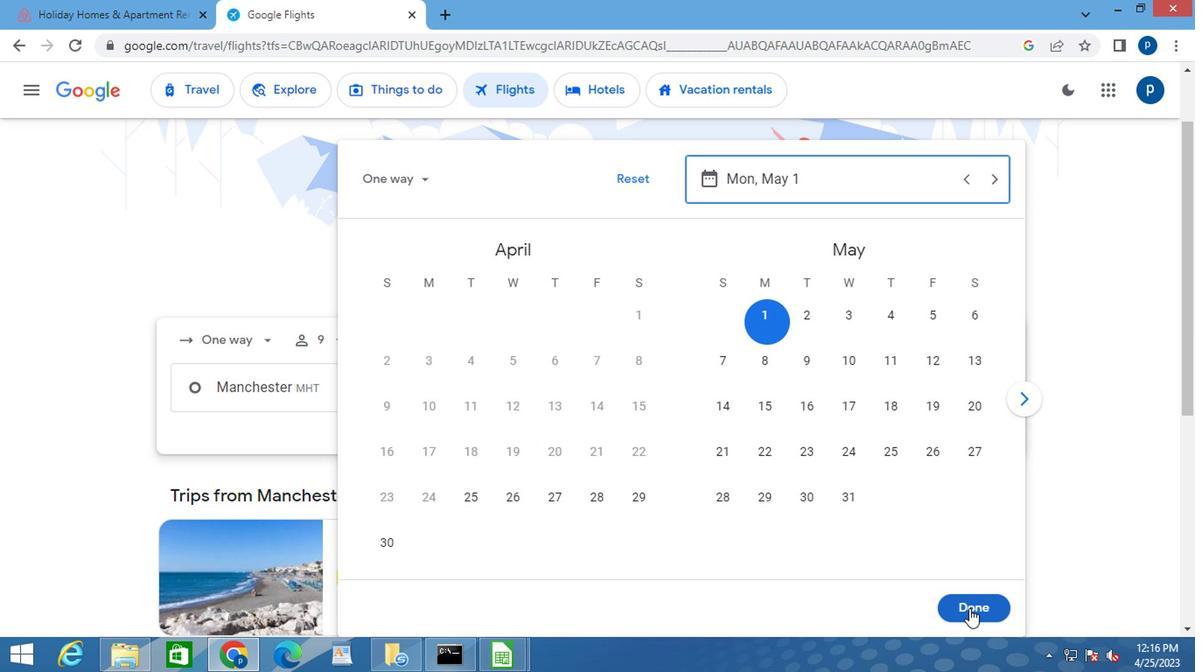 
Action: Mouse pressed left at (972, 608)
Screenshot: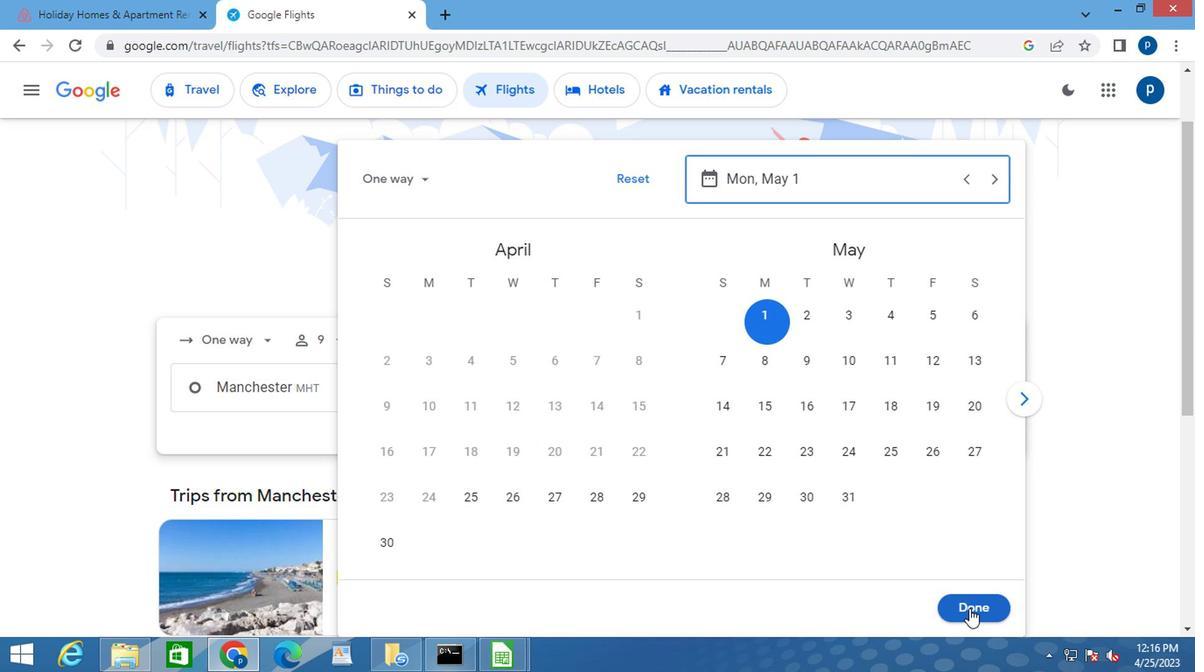 
Action: Mouse moved to (615, 450)
Screenshot: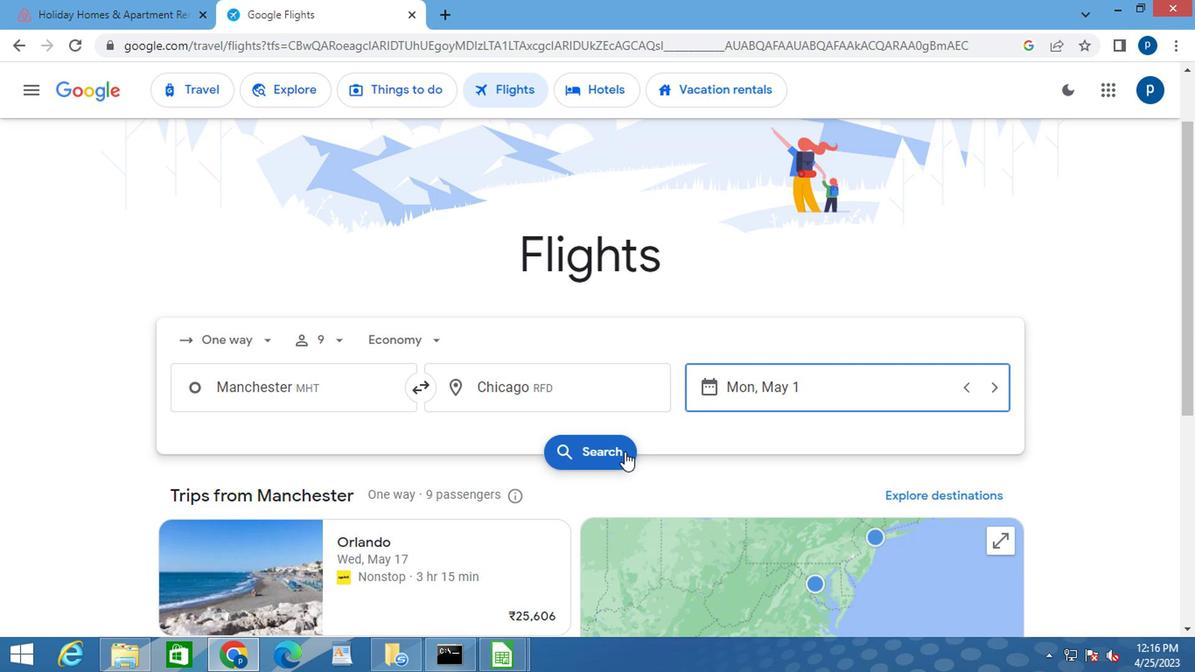 
Action: Mouse pressed left at (615, 450)
Screenshot: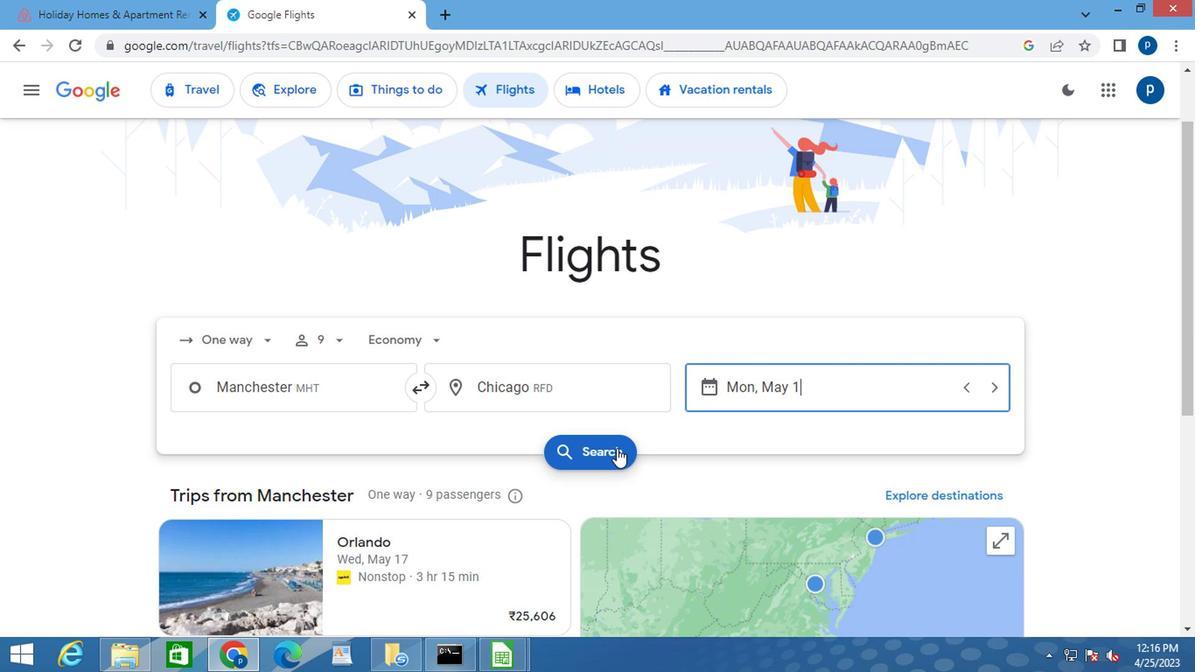 
Action: Mouse moved to (183, 253)
Screenshot: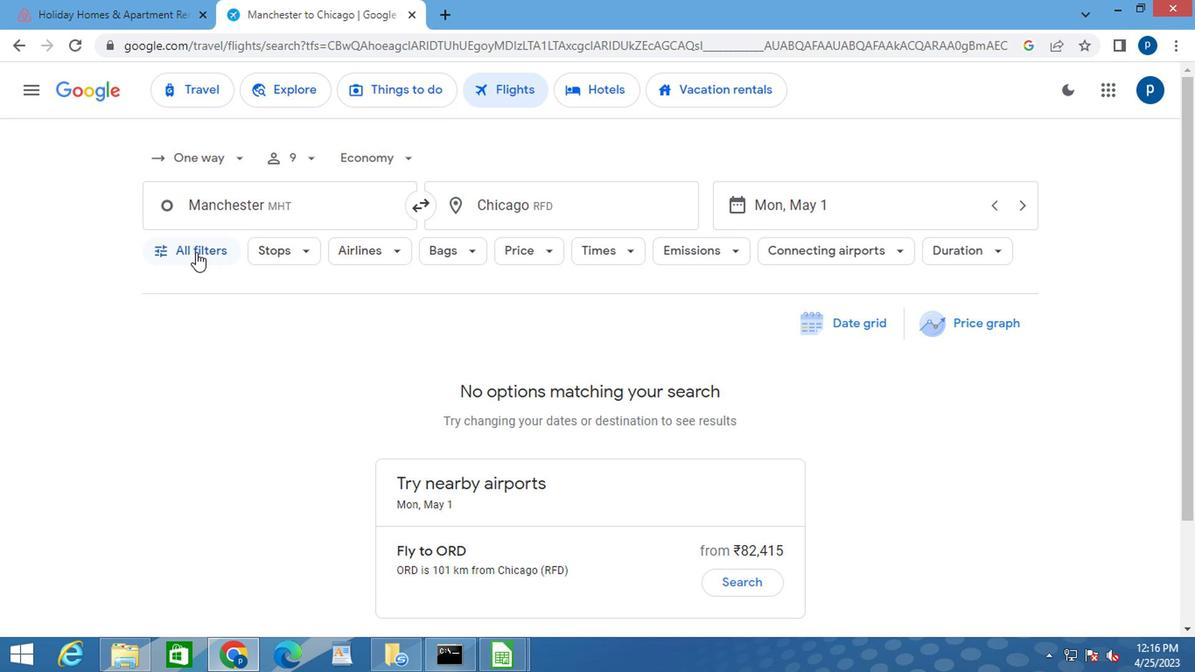 
Action: Mouse pressed left at (183, 253)
Screenshot: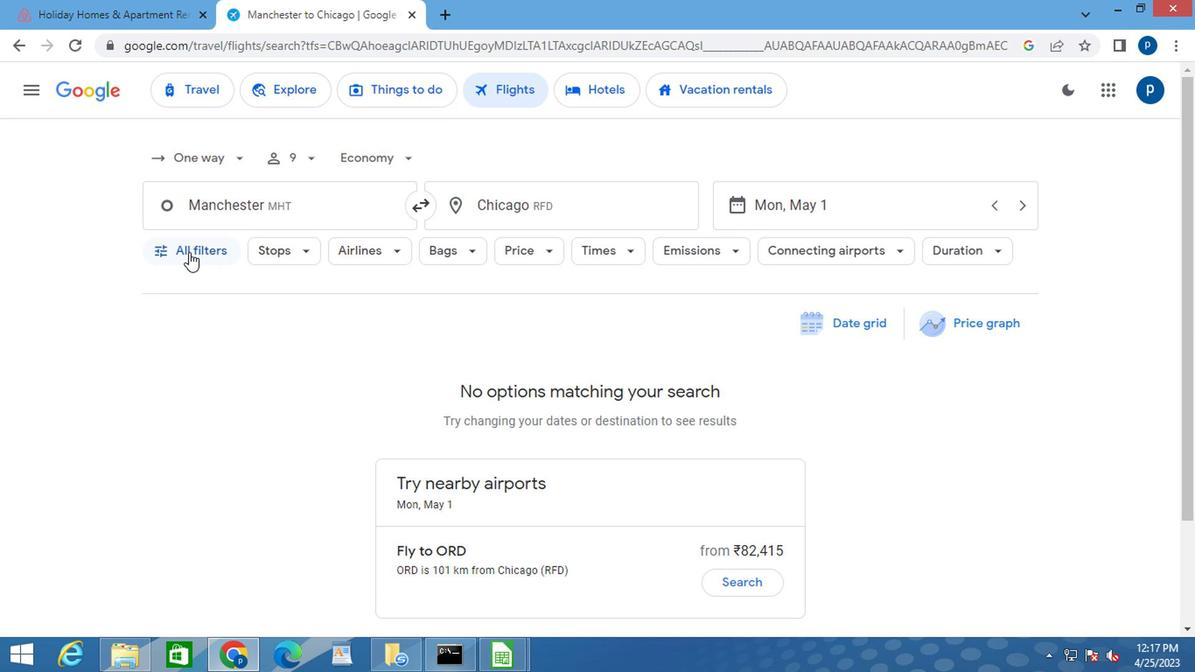 
Action: Mouse moved to (277, 424)
Screenshot: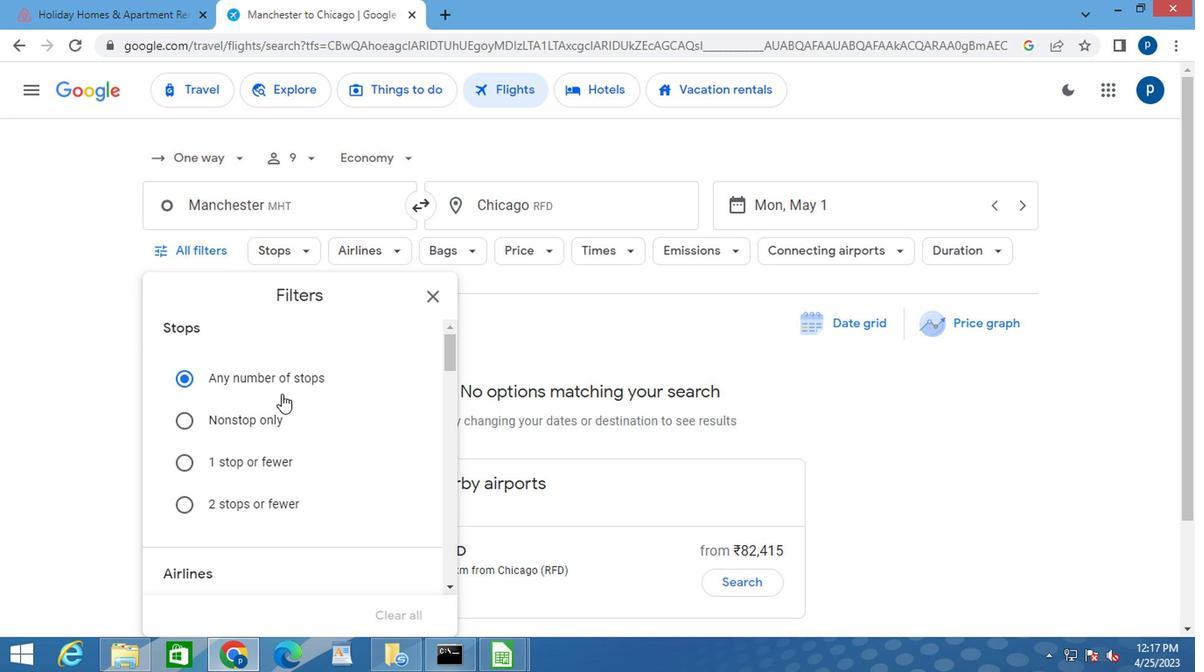 
Action: Mouse scrolled (277, 423) with delta (0, -1)
Screenshot: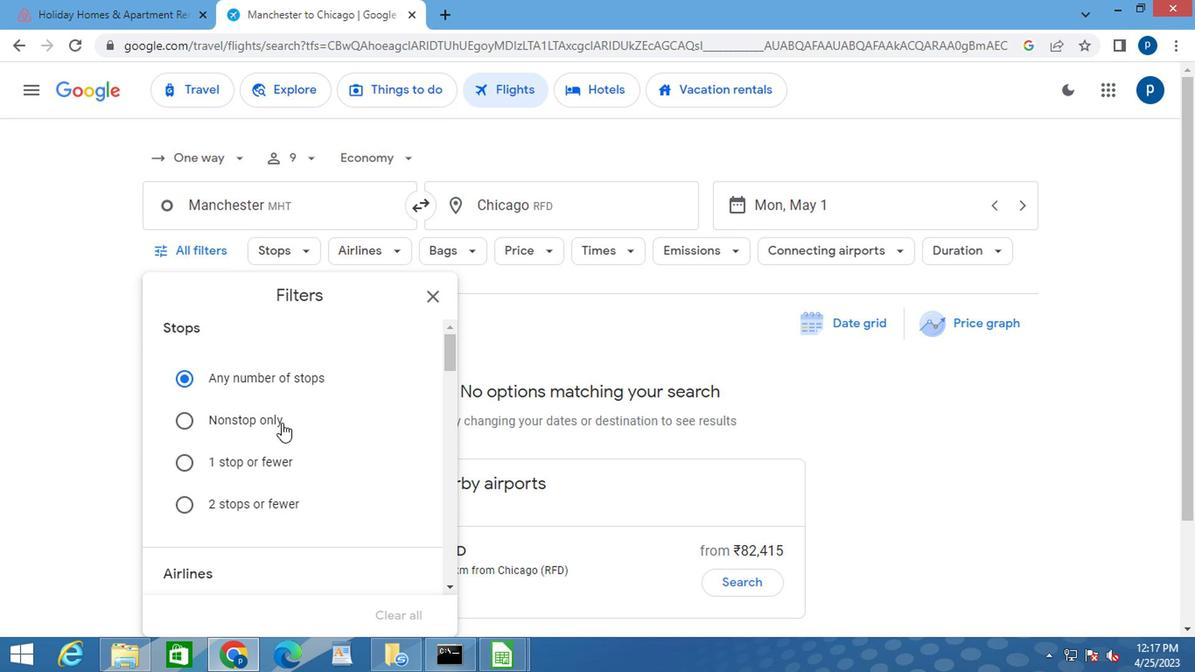 
Action: Mouse scrolled (277, 423) with delta (0, -1)
Screenshot: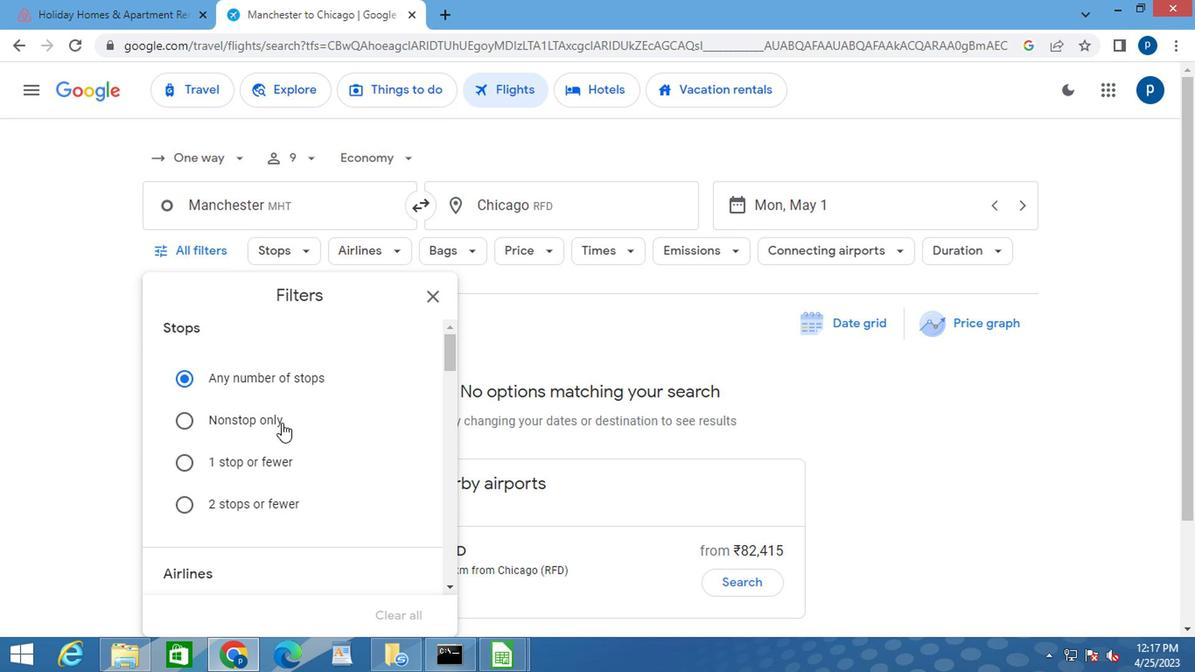 
Action: Mouse moved to (290, 420)
Screenshot: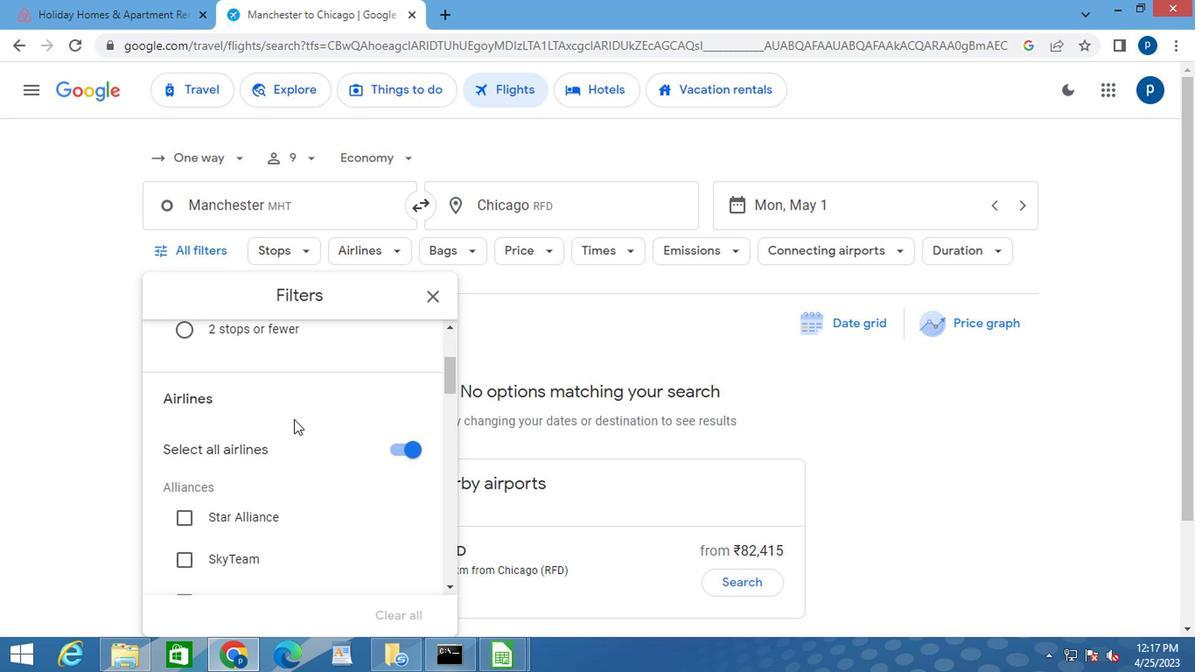 
Action: Mouse scrolled (290, 420) with delta (0, 0)
Screenshot: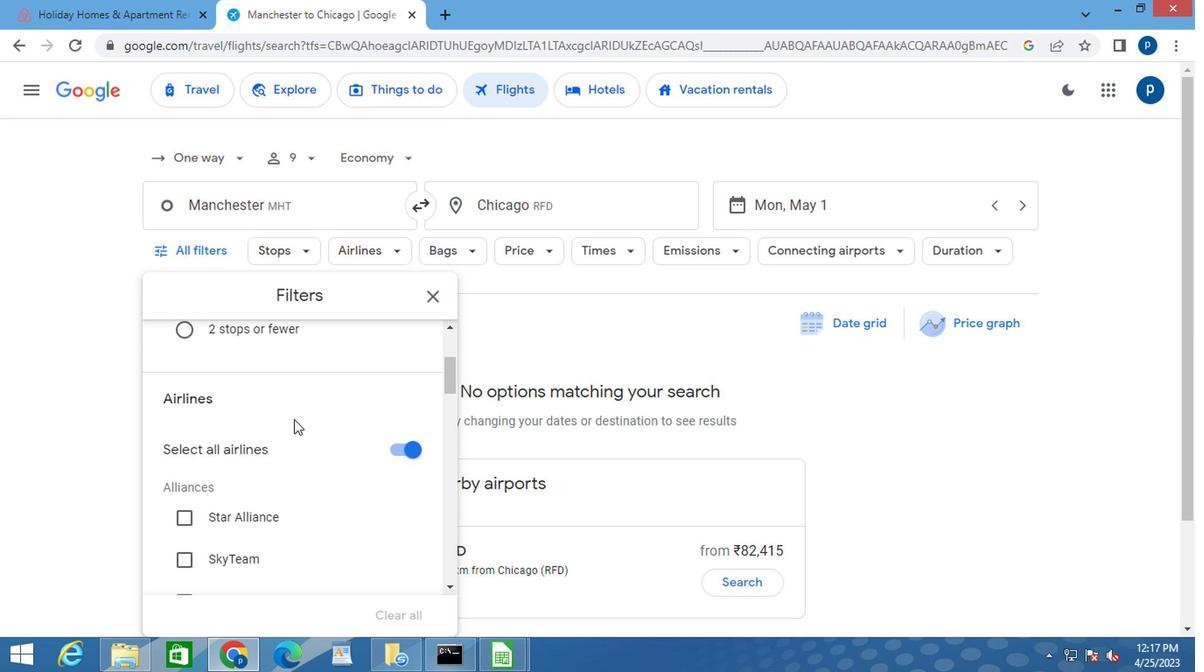 
Action: Mouse scrolled (290, 420) with delta (0, 0)
Screenshot: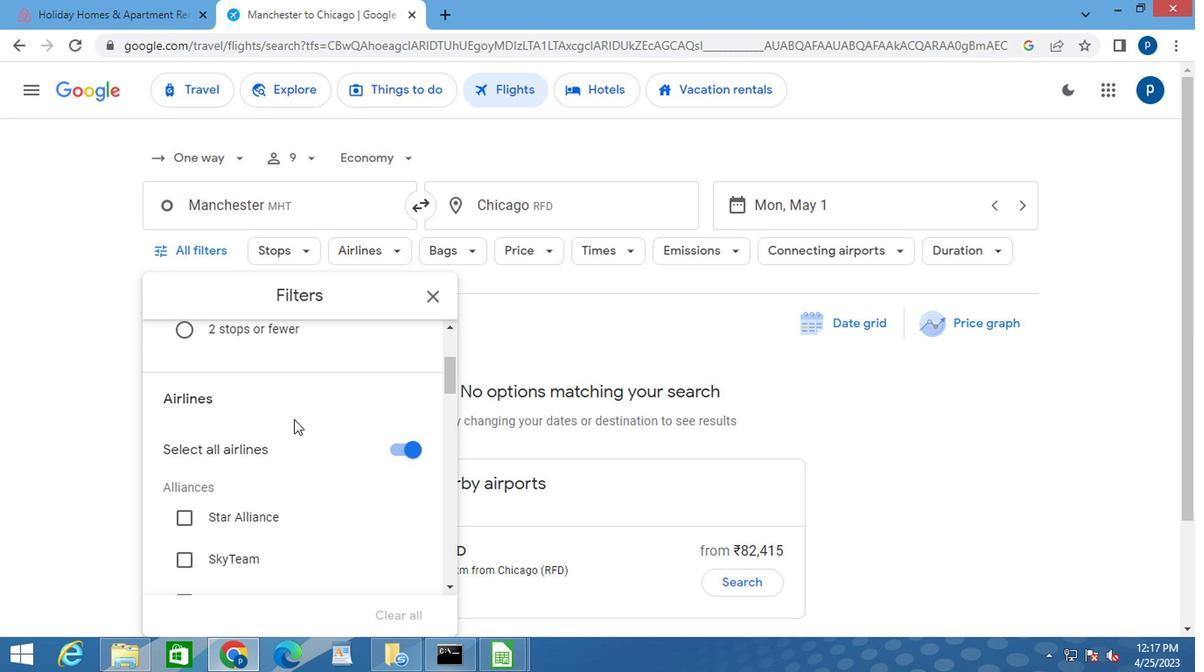 
Action: Mouse moved to (324, 418)
Screenshot: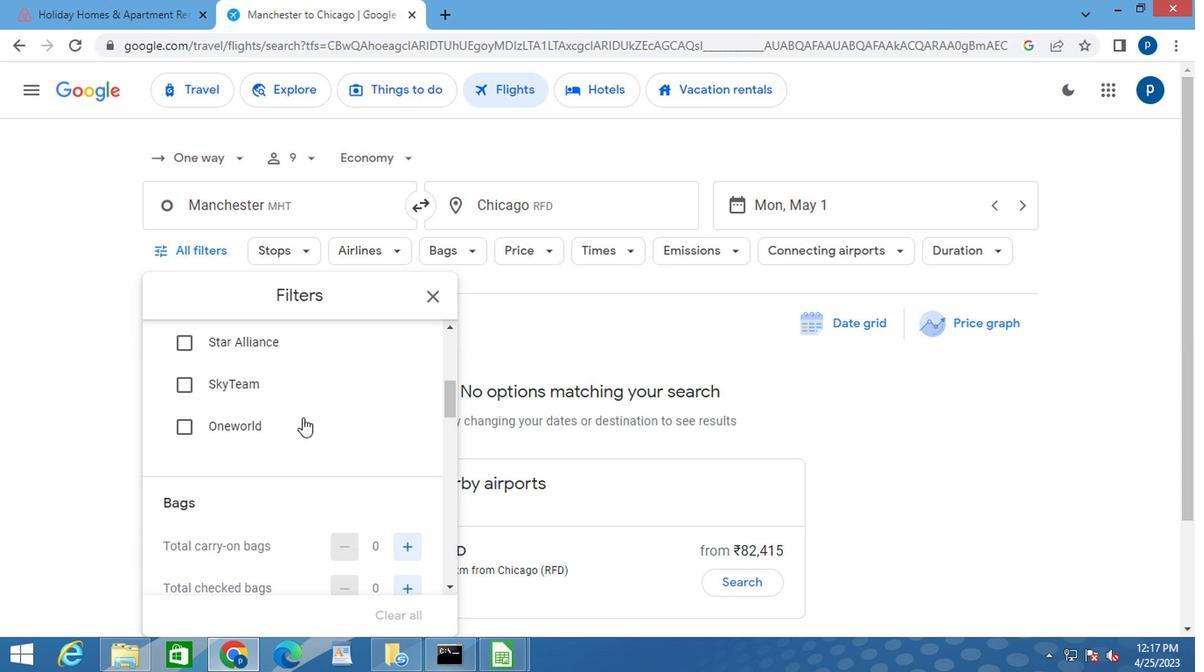
Action: Mouse scrolled (324, 417) with delta (0, -1)
Screenshot: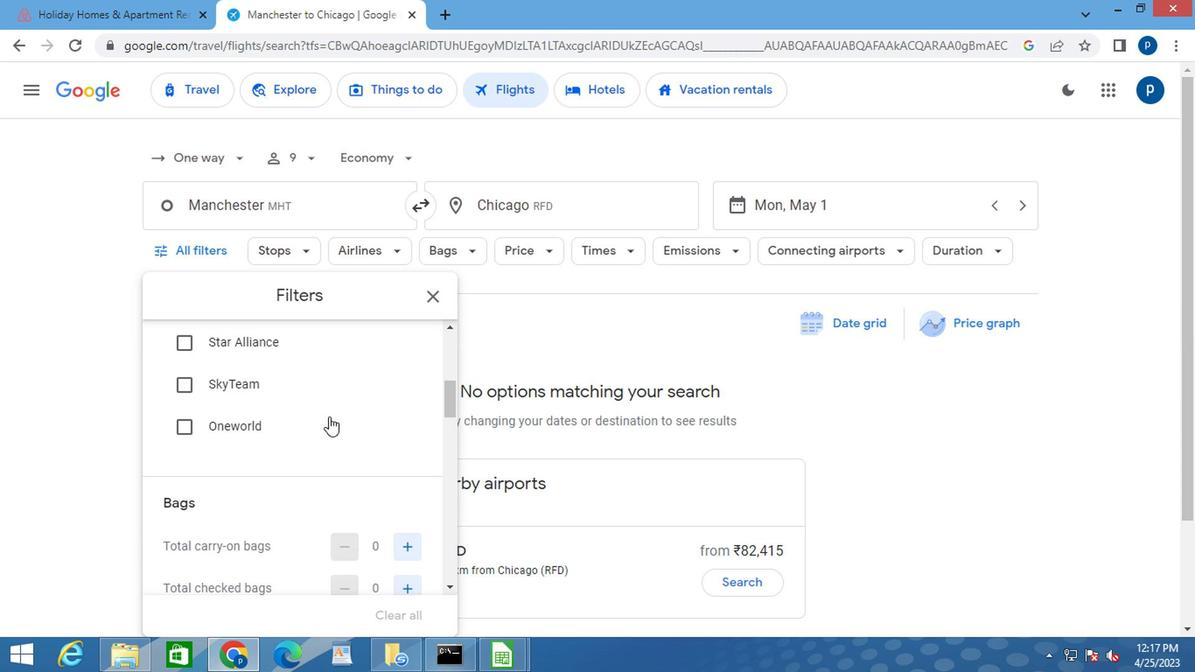 
Action: Mouse scrolled (324, 417) with delta (0, -1)
Screenshot: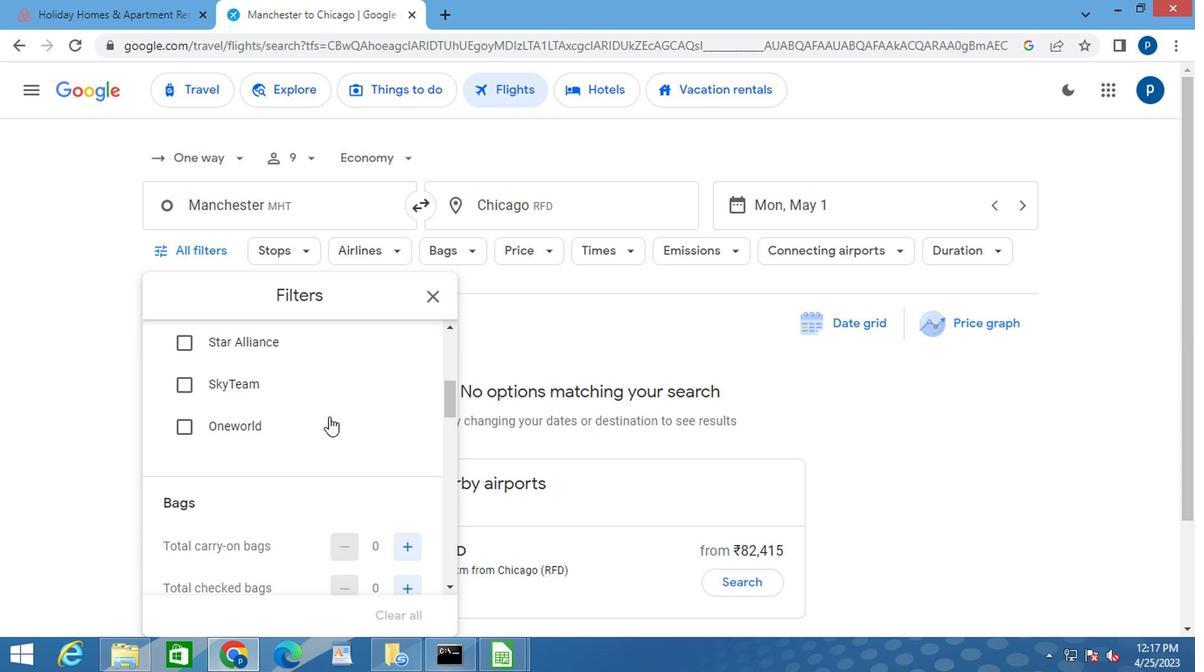 
Action: Mouse moved to (401, 367)
Screenshot: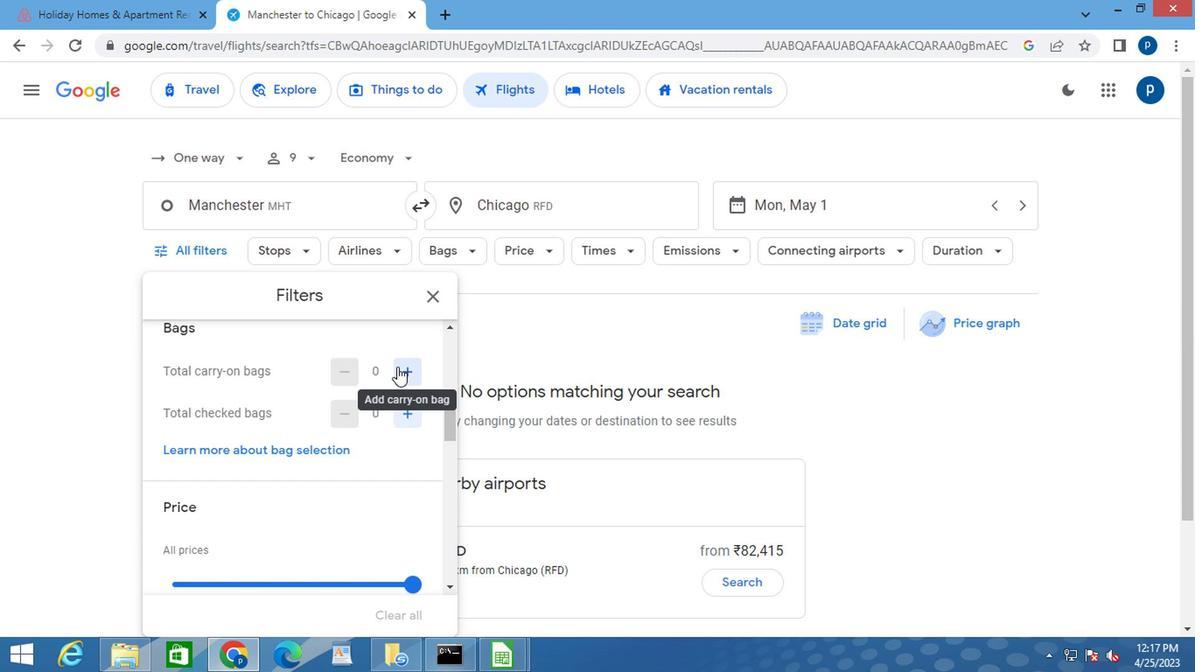 
Action: Mouse pressed left at (401, 367)
Screenshot: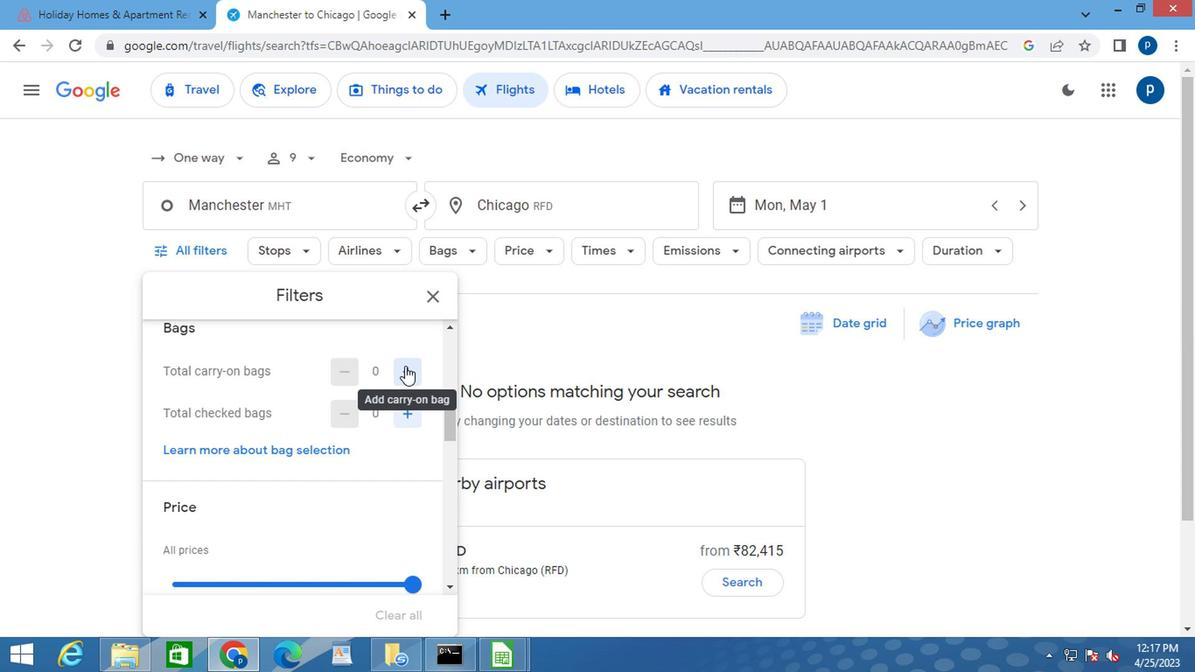 
Action: Mouse pressed left at (401, 367)
Screenshot: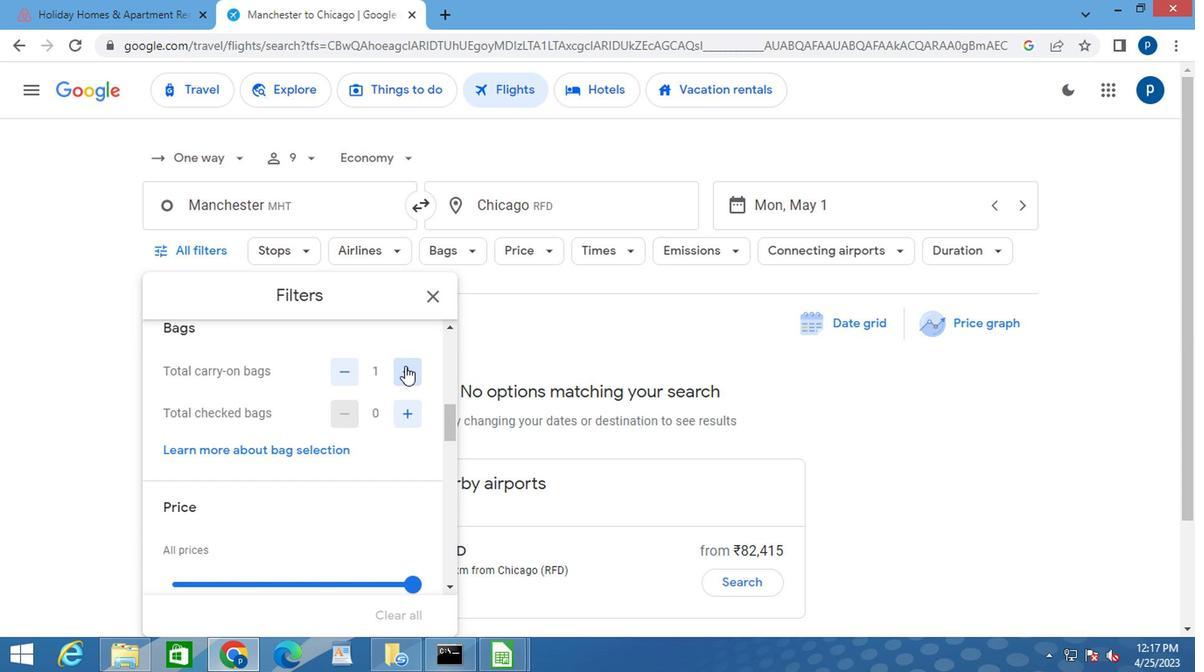 
Action: Mouse moved to (332, 450)
Screenshot: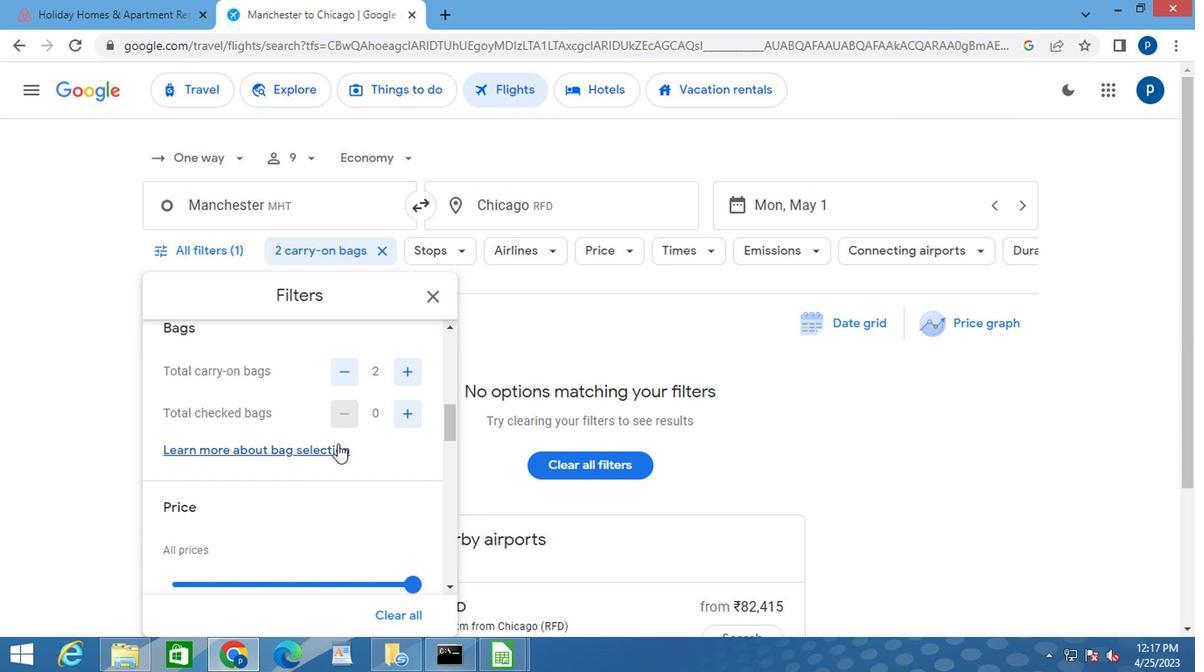 
Action: Mouse scrolled (332, 448) with delta (0, -1)
Screenshot: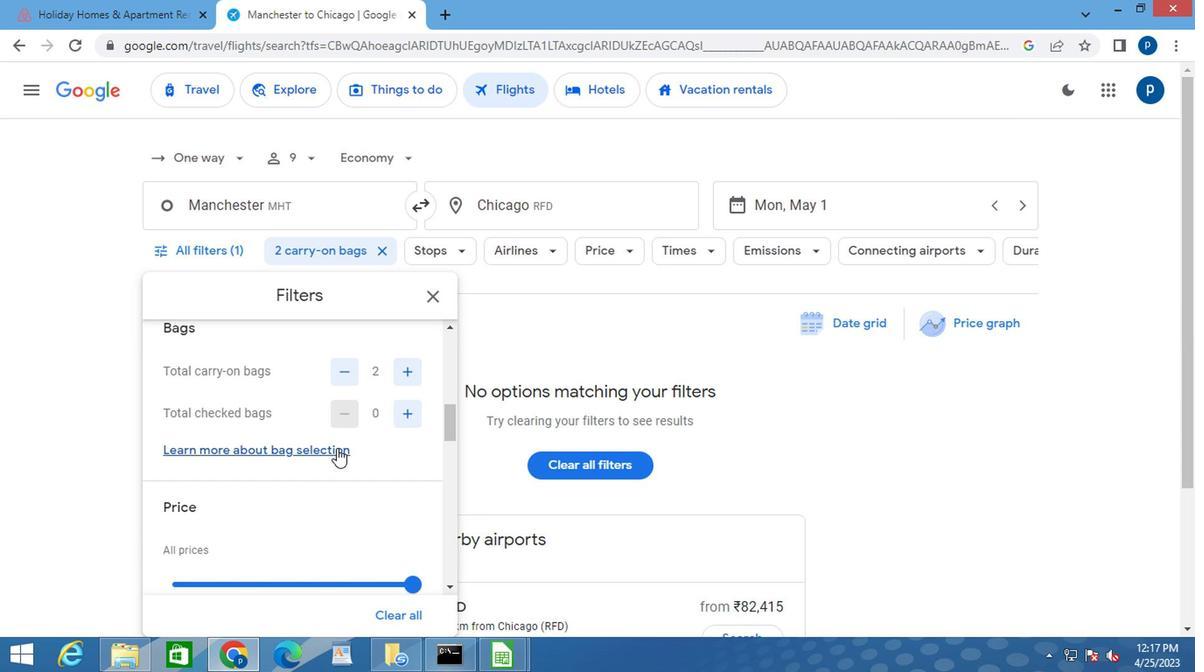 
Action: Mouse moved to (285, 466)
Screenshot: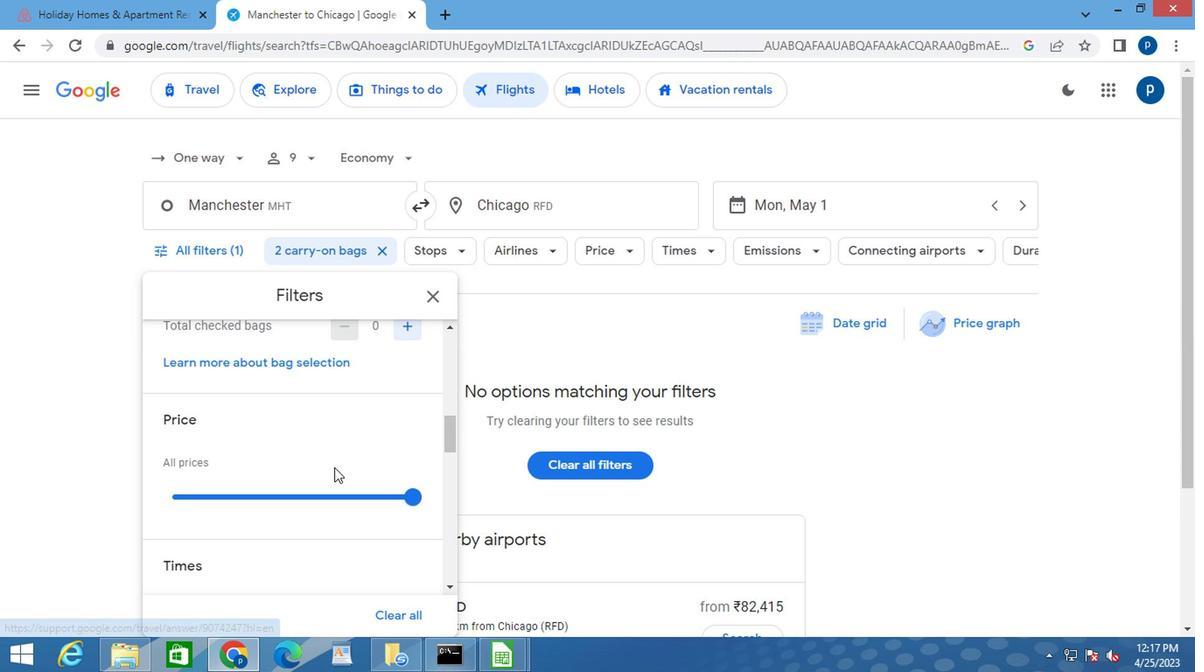
Action: Mouse scrolled (285, 465) with delta (0, 0)
Screenshot: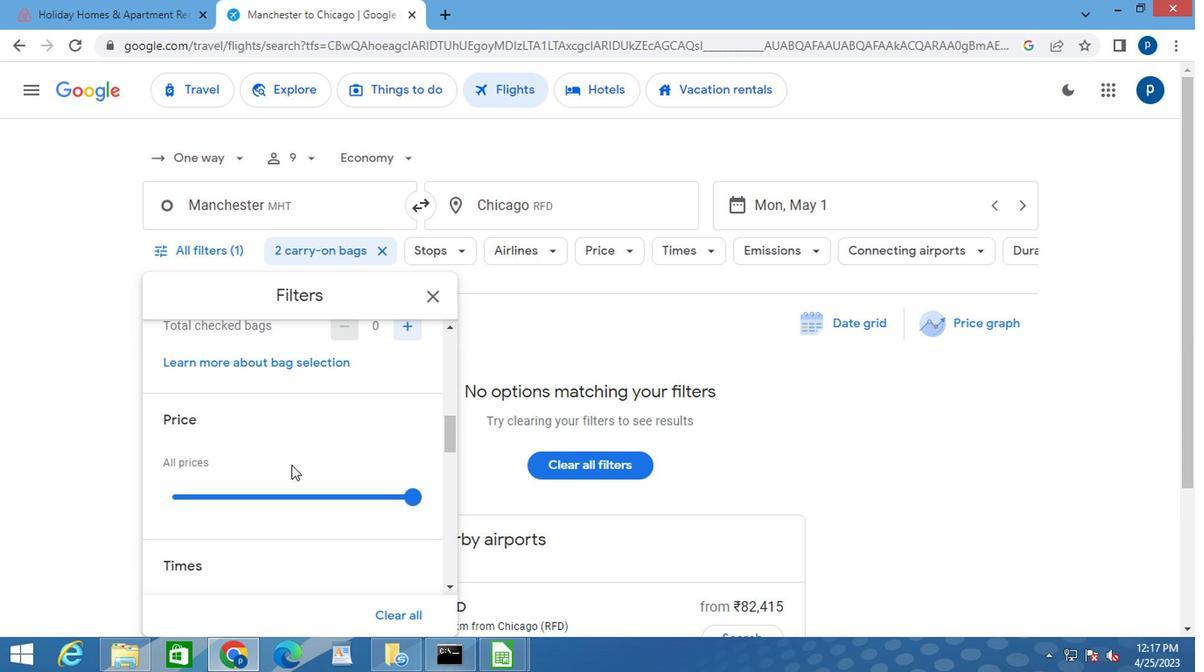 
Action: Mouse moved to (402, 409)
Screenshot: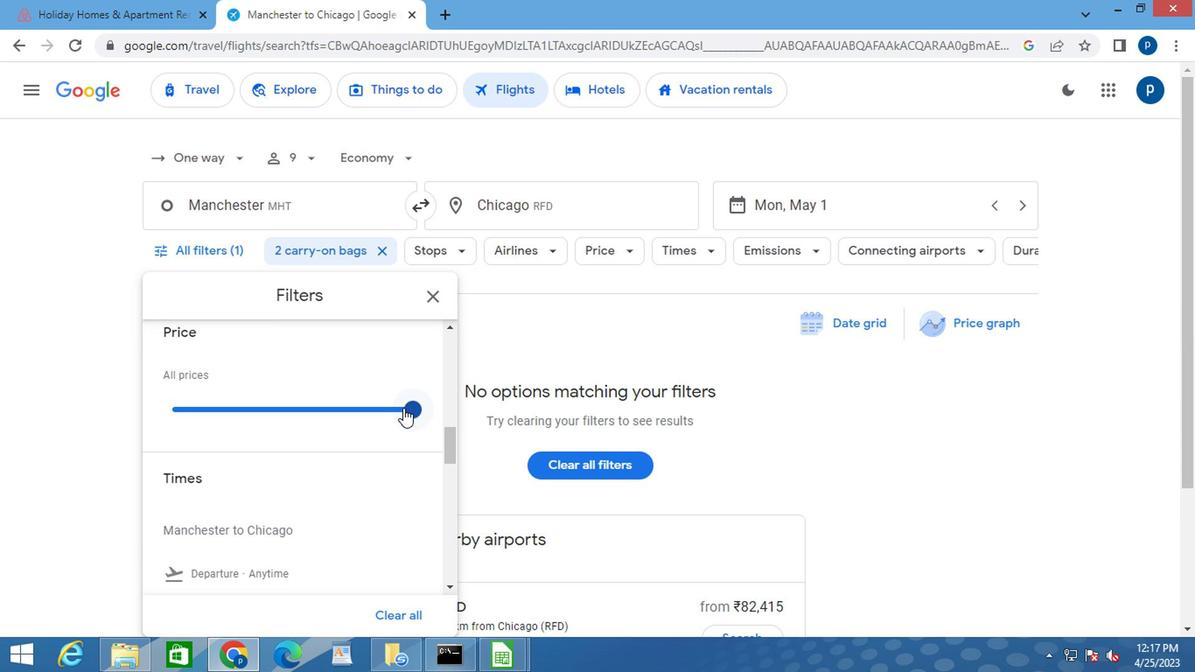 
Action: Mouse pressed left at (402, 409)
Screenshot: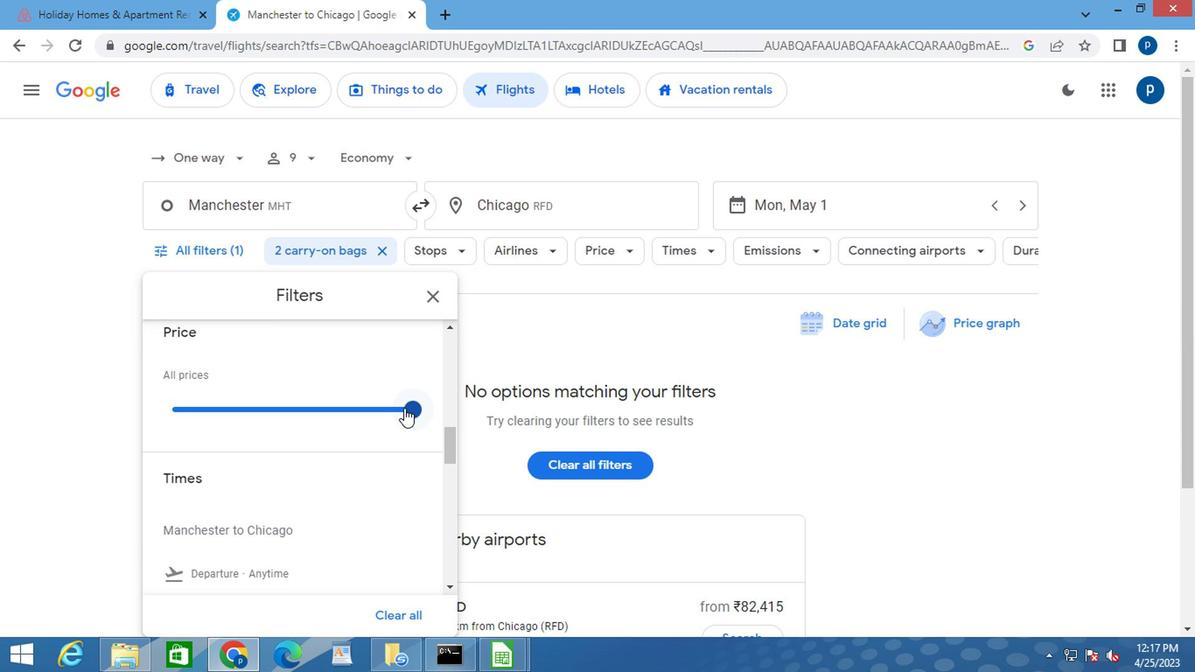 
Action: Mouse moved to (233, 435)
Screenshot: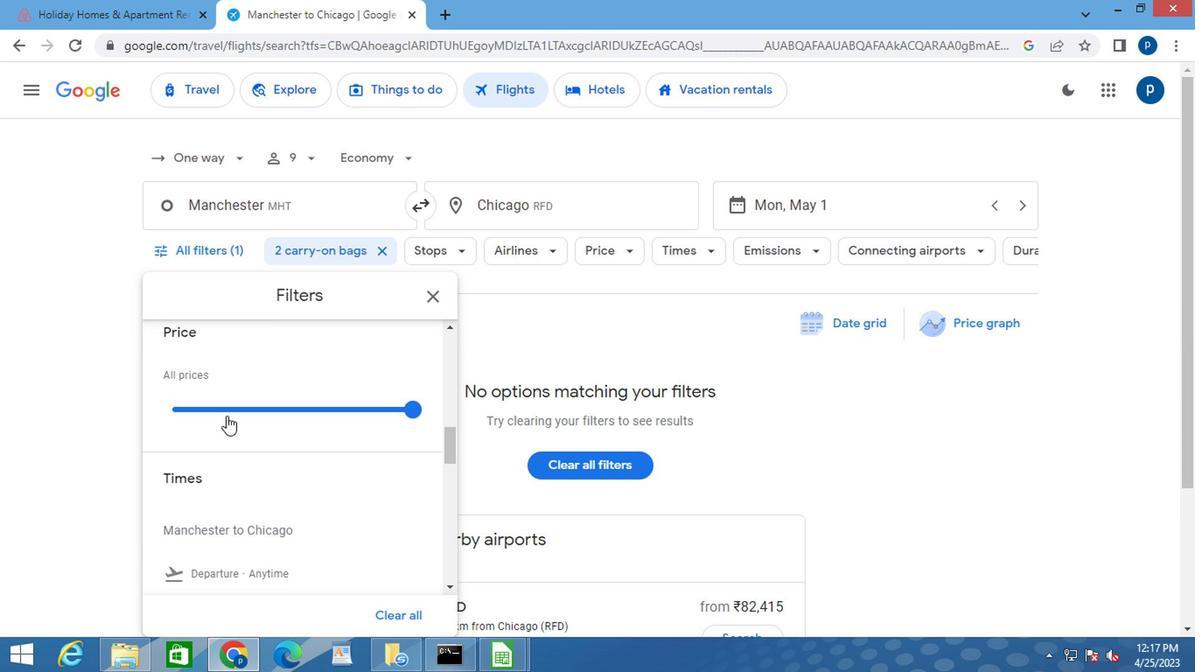 
Action: Mouse scrolled (233, 435) with delta (0, 0)
Screenshot: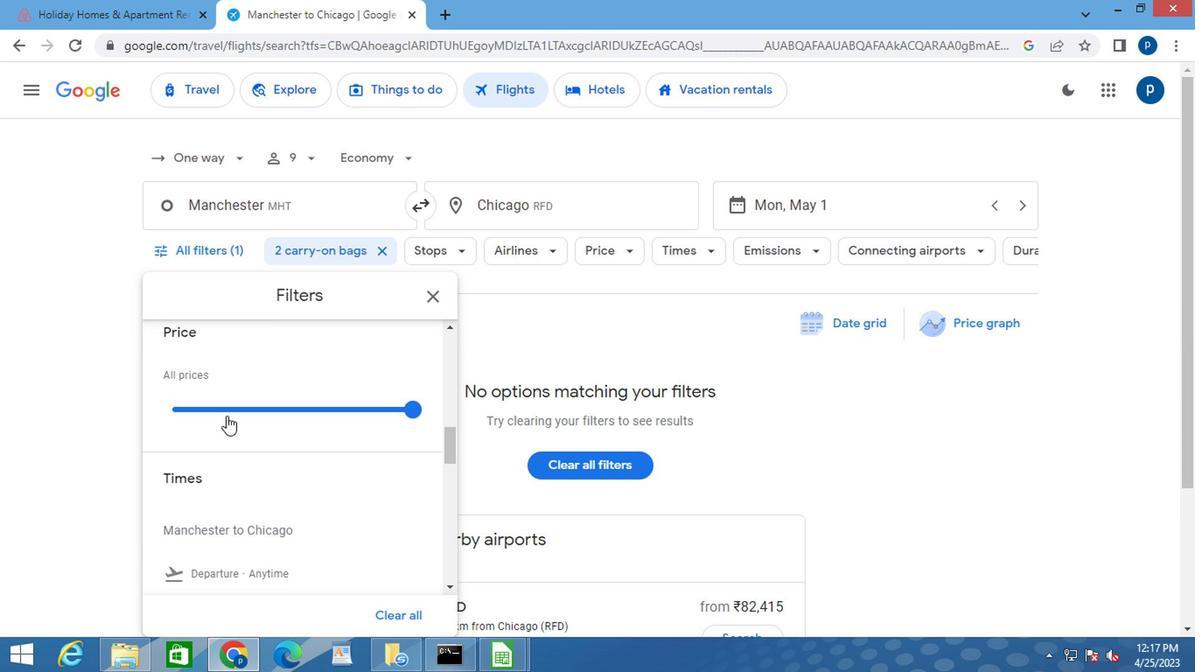 
Action: Mouse moved to (229, 433)
Screenshot: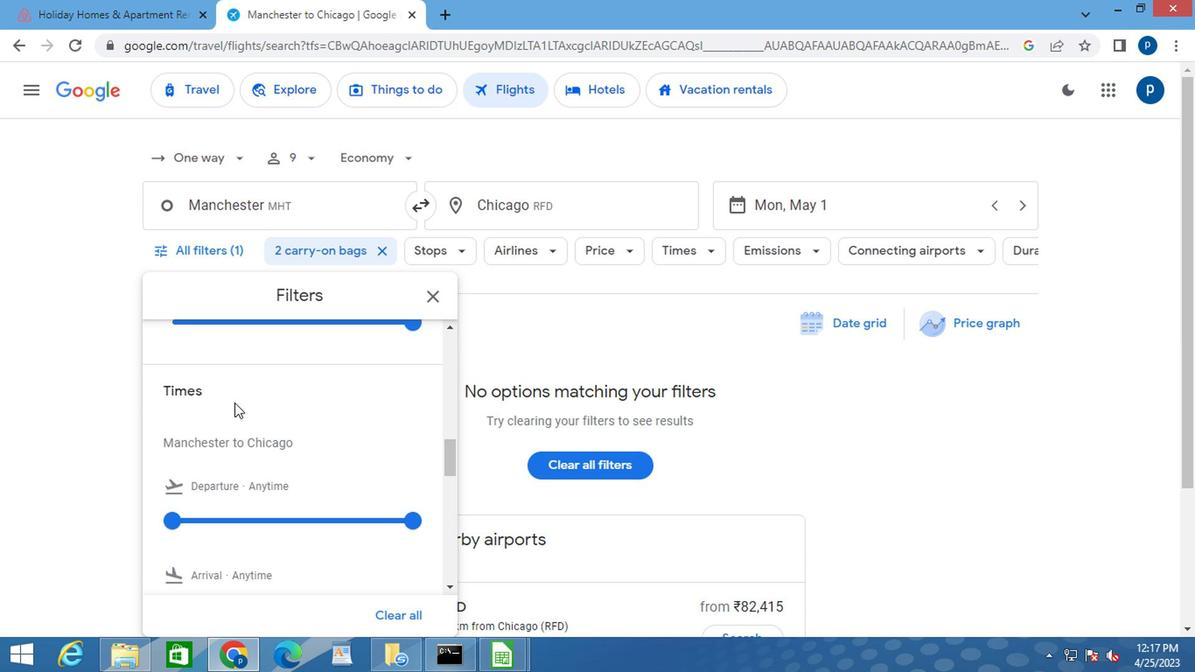 
Action: Mouse scrolled (229, 432) with delta (0, -1)
Screenshot: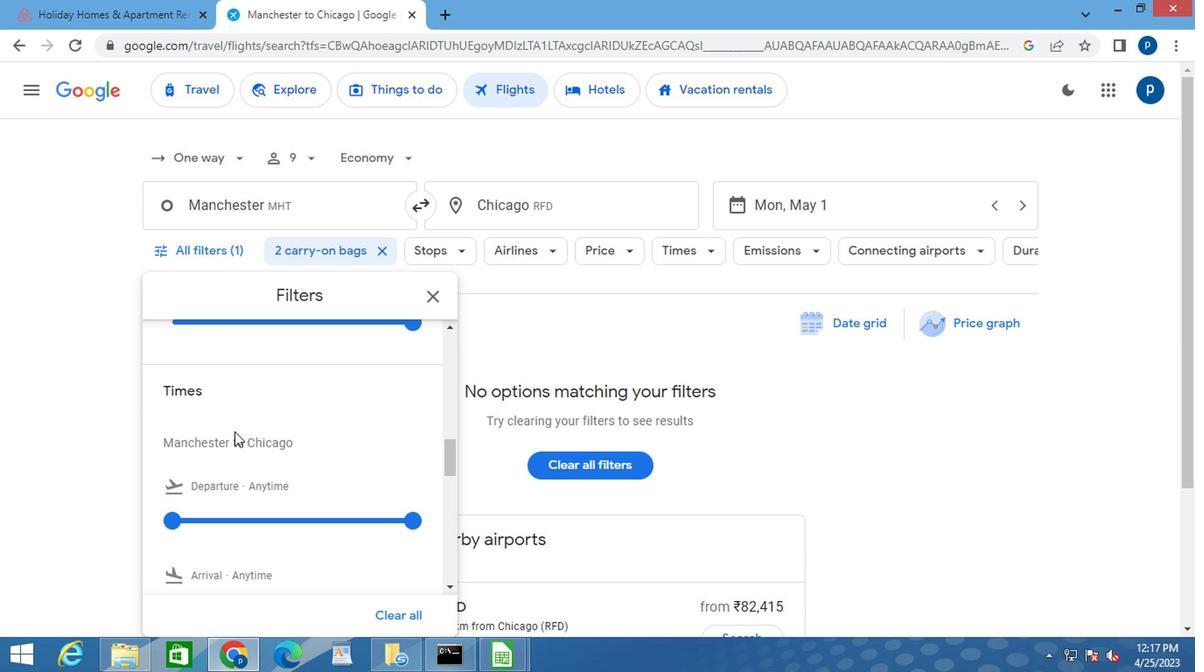 
Action: Mouse moved to (169, 429)
Screenshot: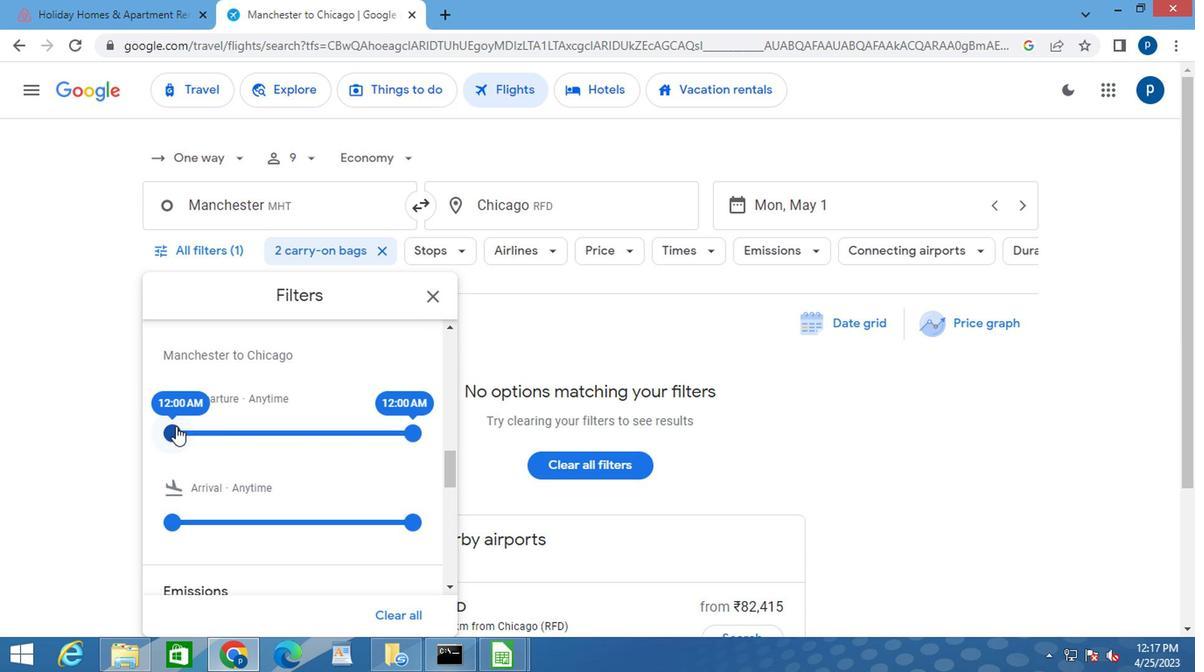 
Action: Mouse pressed left at (169, 429)
Screenshot: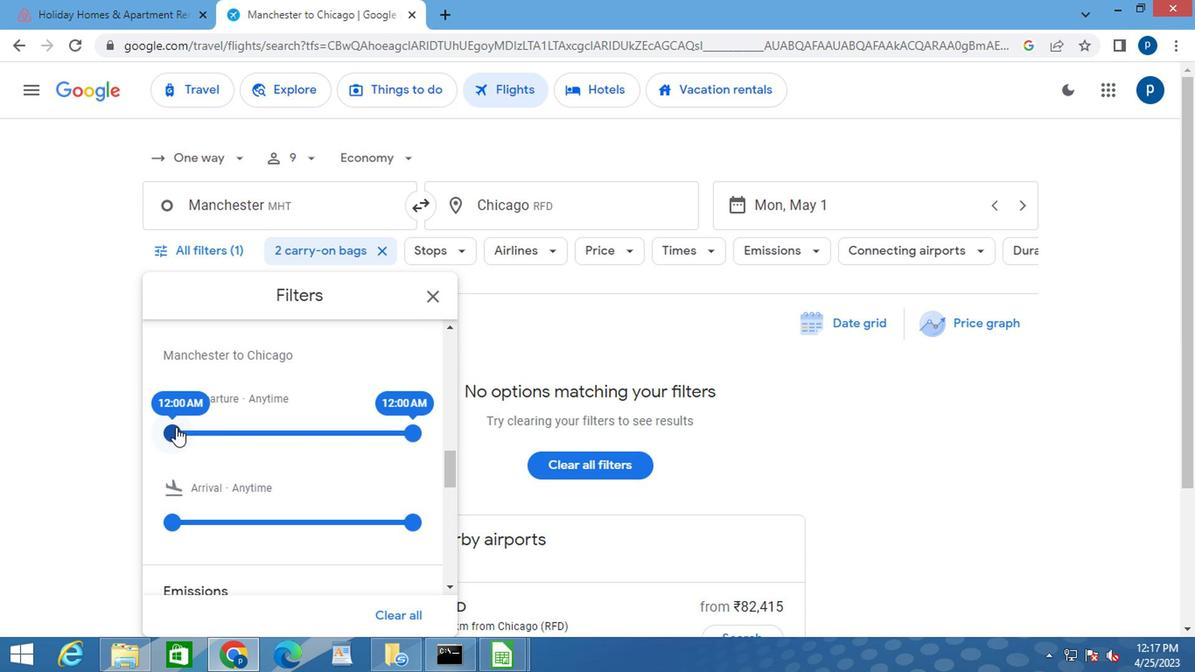 
Action: Mouse moved to (407, 435)
Screenshot: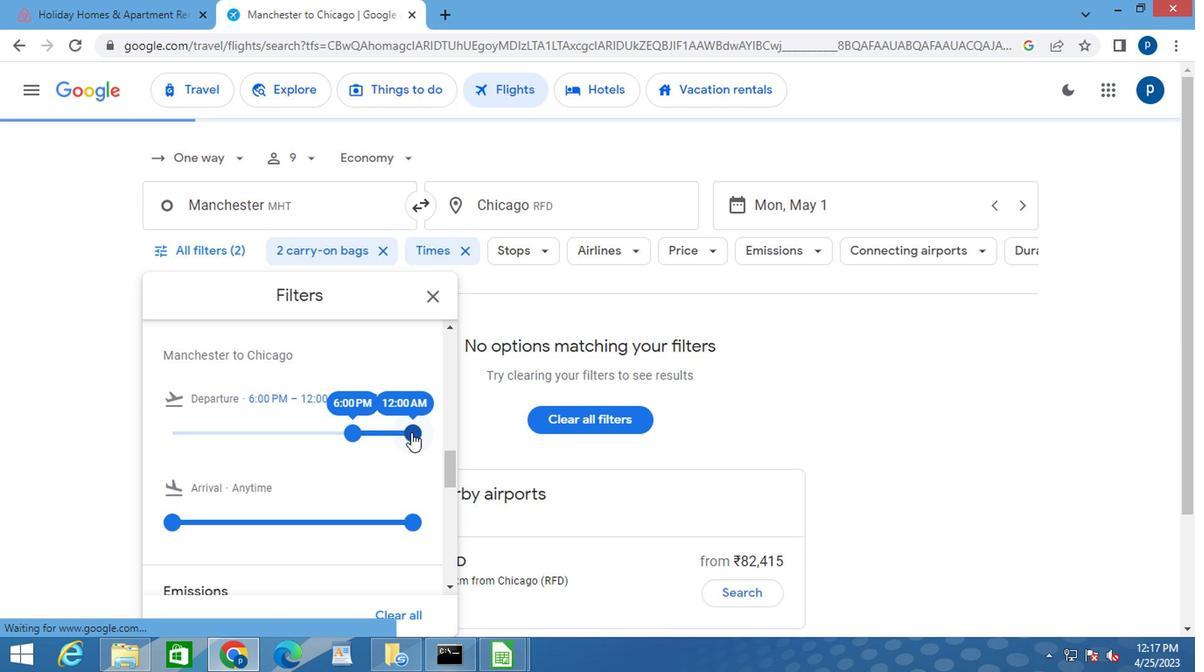 
Action: Mouse pressed left at (407, 435)
Screenshot: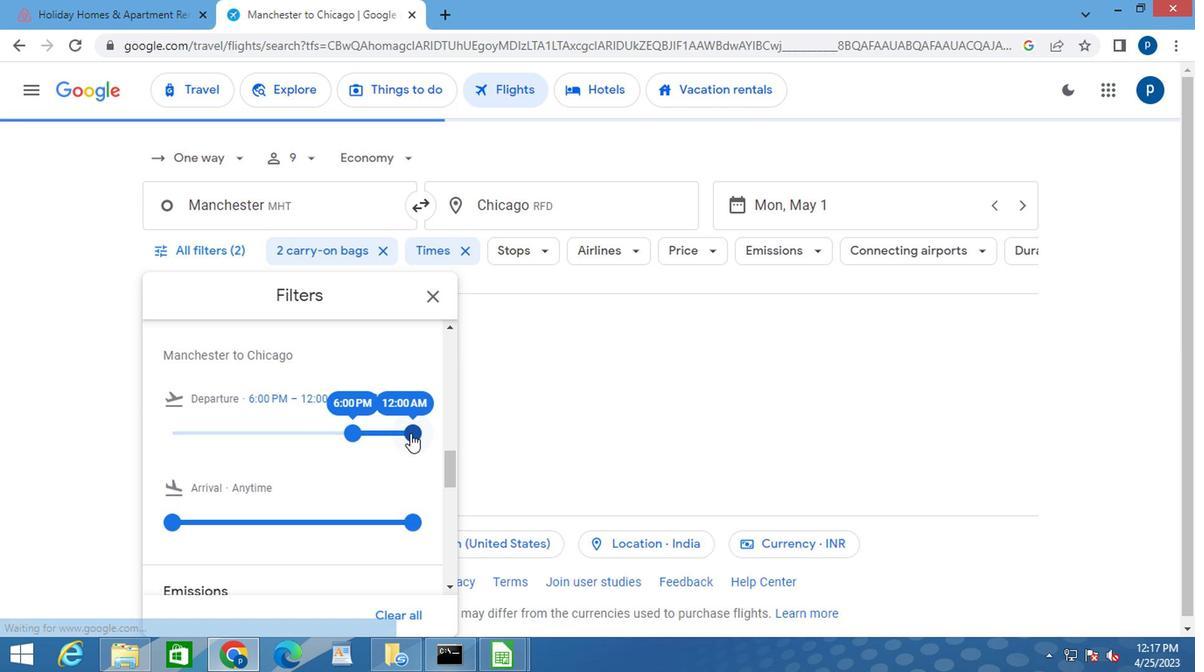 
Action: Mouse moved to (427, 290)
Screenshot: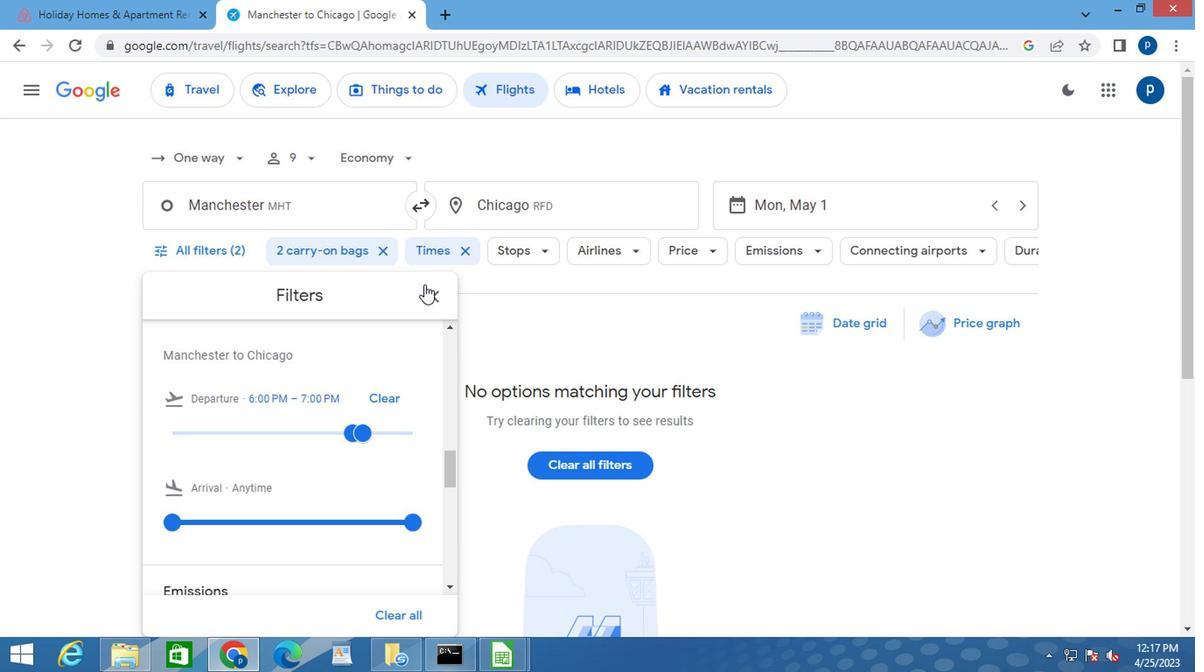 
Action: Mouse pressed left at (427, 290)
Screenshot: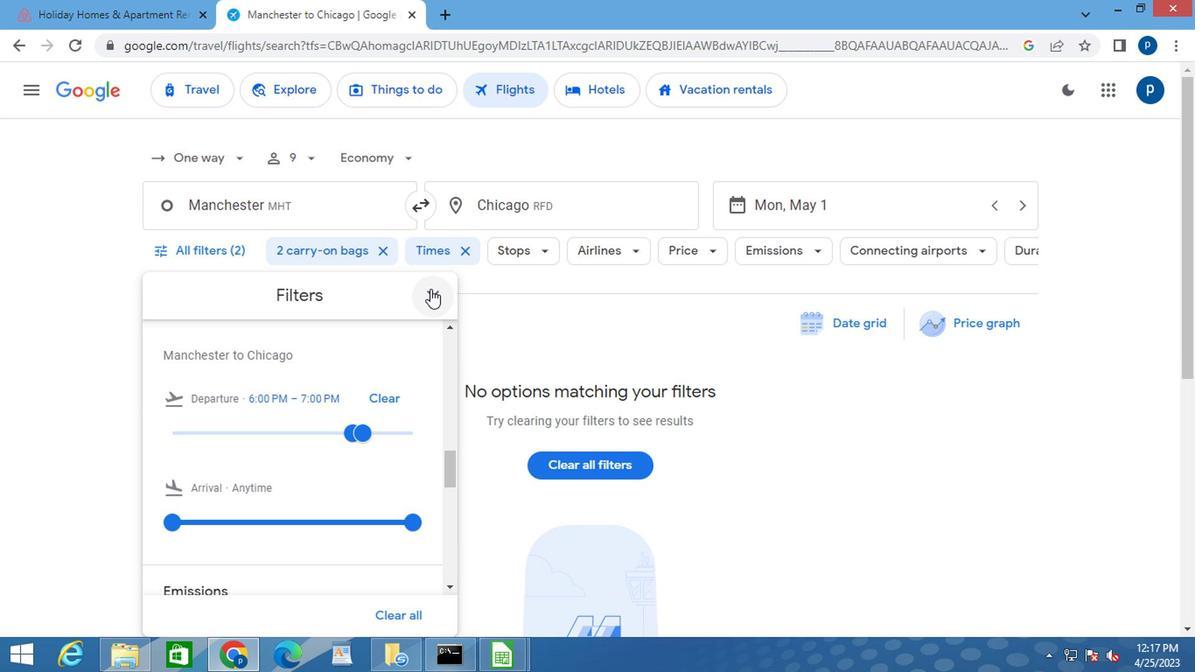 
